 Task: Create a due date automation trigger when advanced on, on the monday before a card is due add fields without custom field "Resume" set to a number lower than 1 and lower than 10 at 11:00 AM.
Action: Mouse moved to (1003, 297)
Screenshot: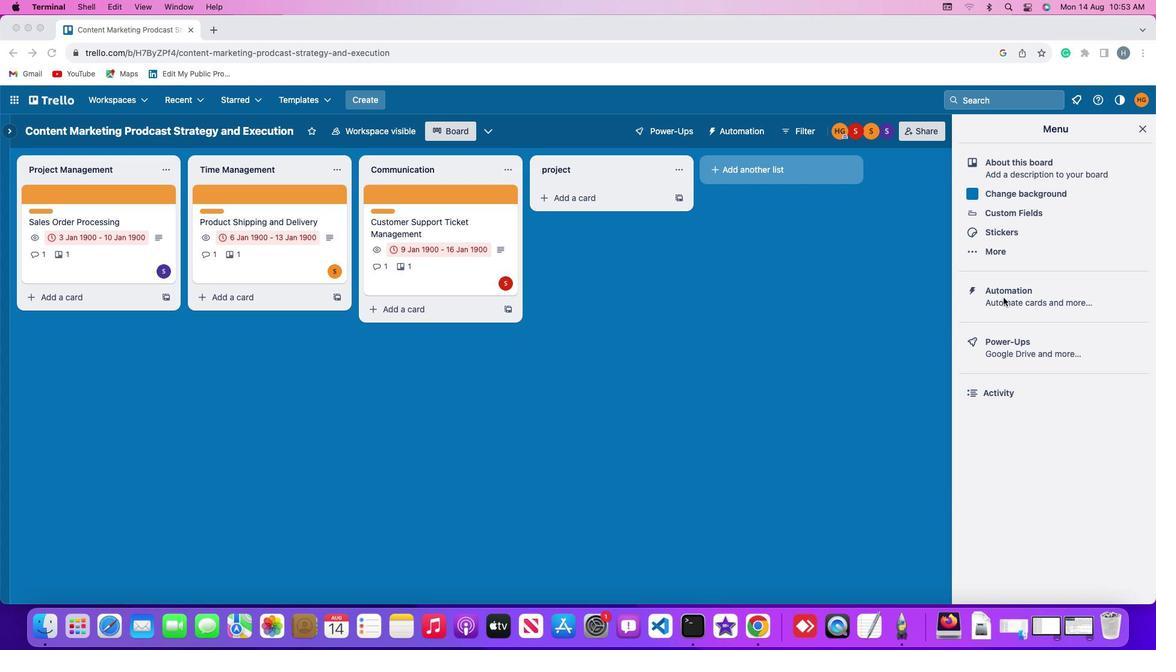 
Action: Mouse pressed left at (1003, 297)
Screenshot: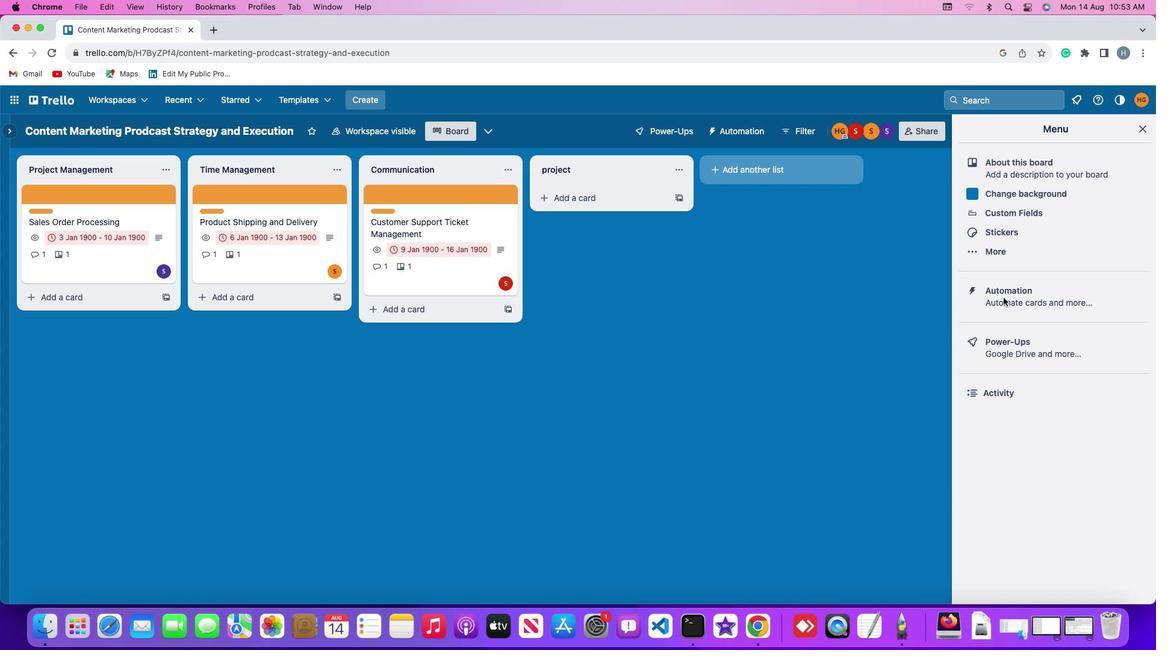 
Action: Mouse pressed left at (1003, 297)
Screenshot: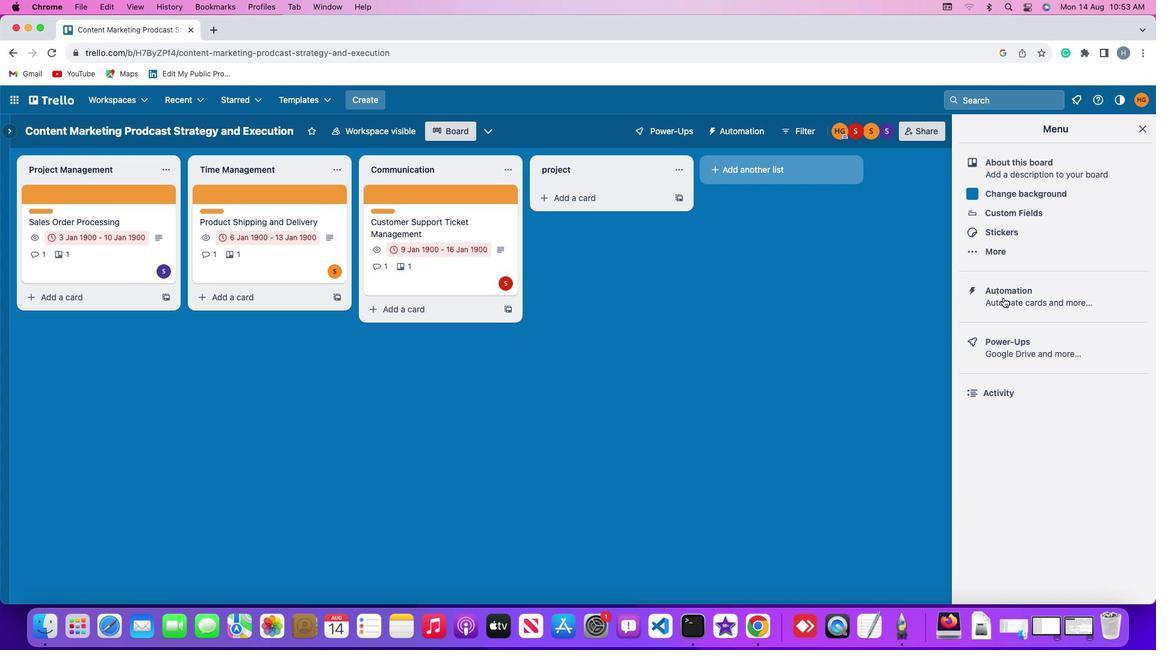 
Action: Mouse moved to (83, 286)
Screenshot: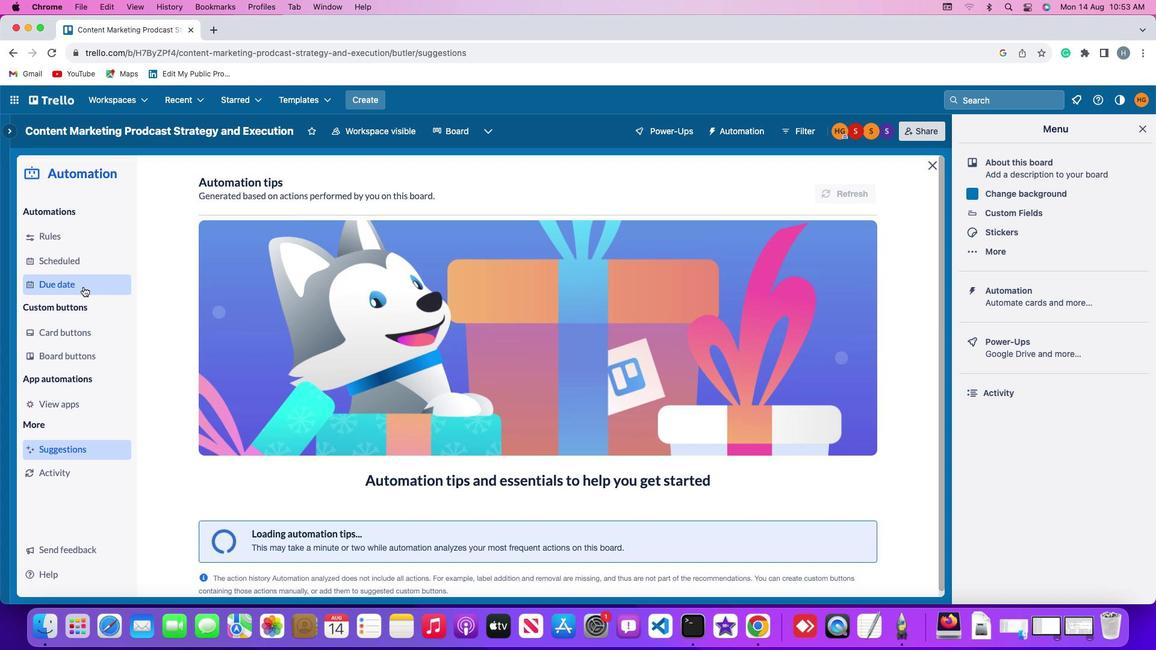 
Action: Mouse pressed left at (83, 286)
Screenshot: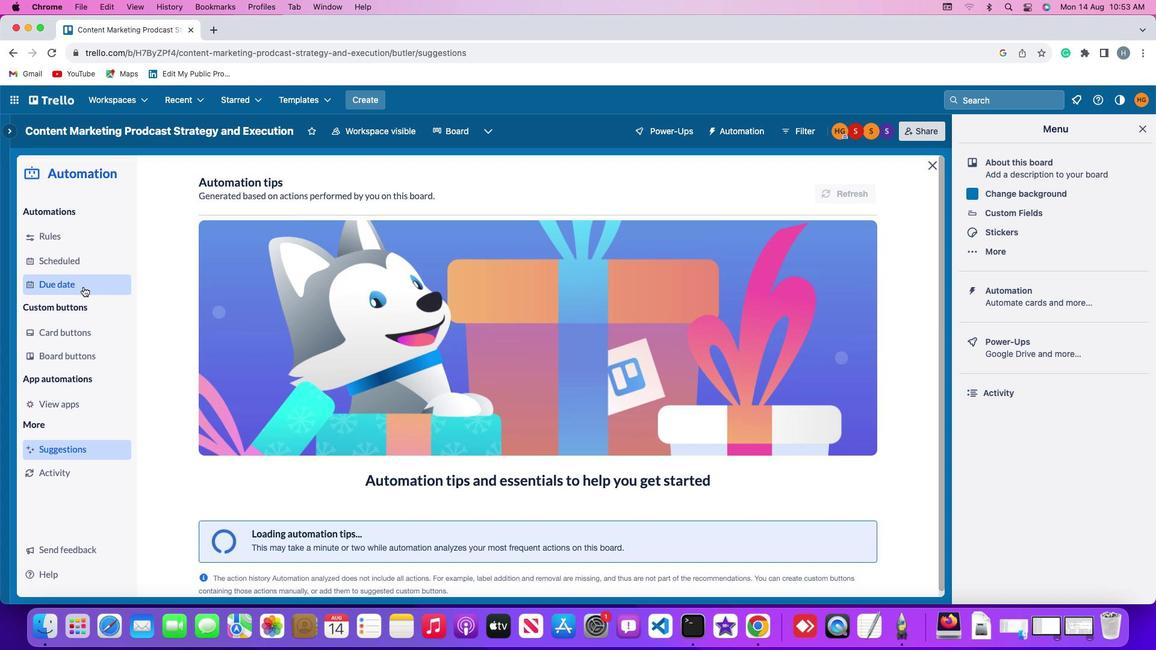 
Action: Mouse moved to (817, 186)
Screenshot: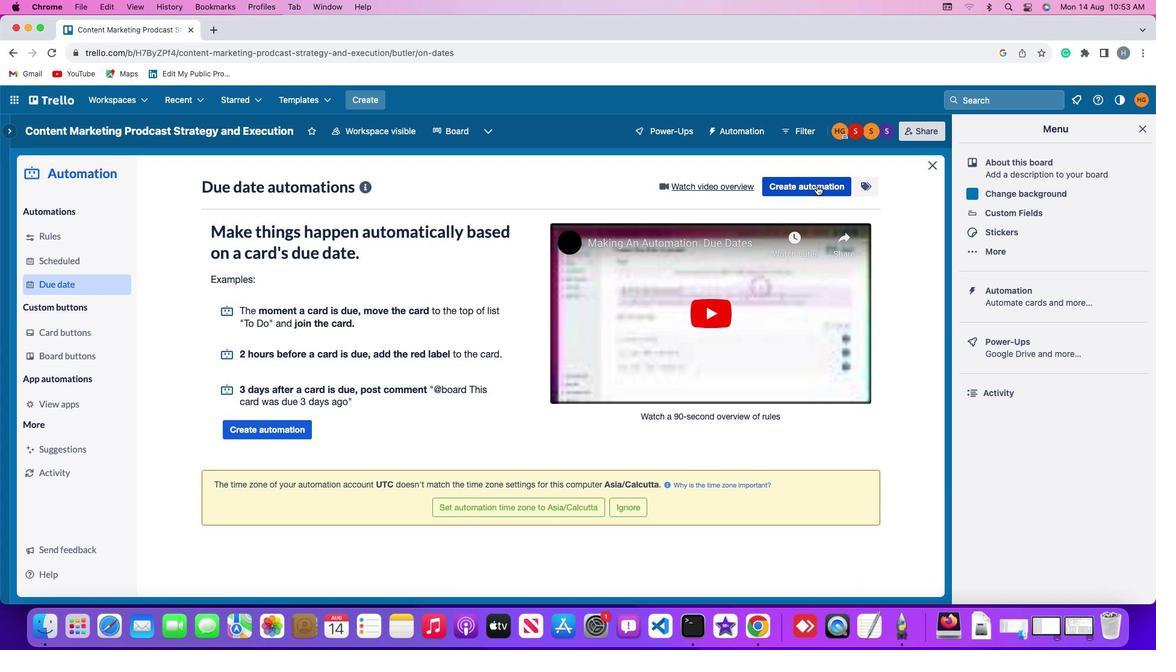 
Action: Mouse pressed left at (817, 186)
Screenshot: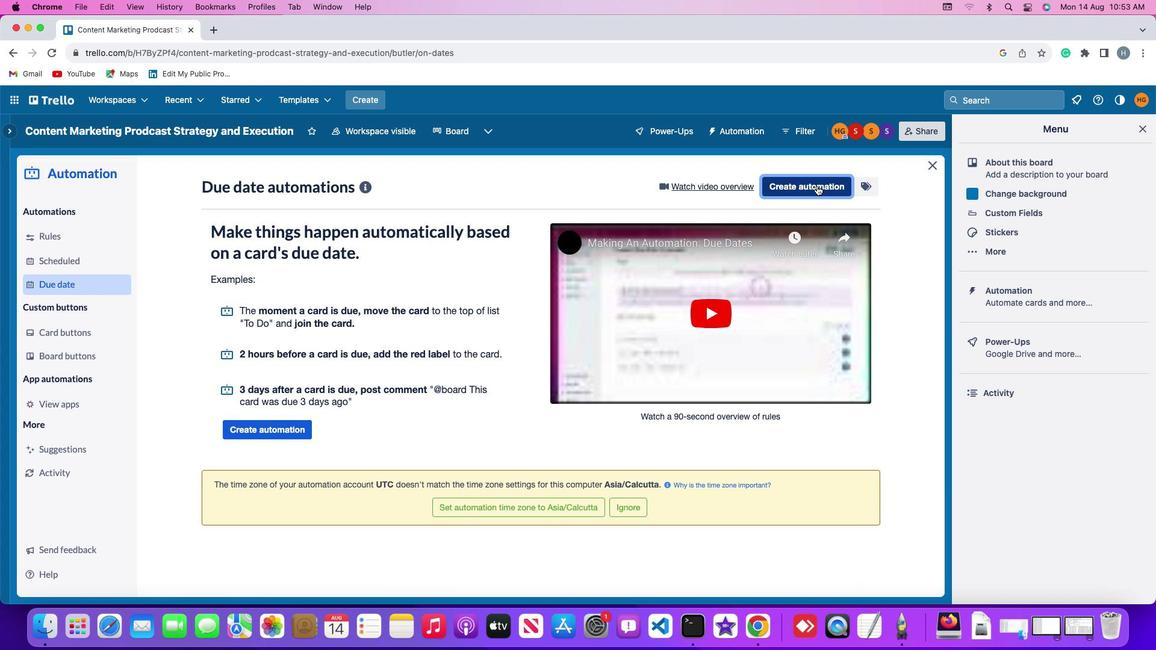 
Action: Mouse moved to (240, 299)
Screenshot: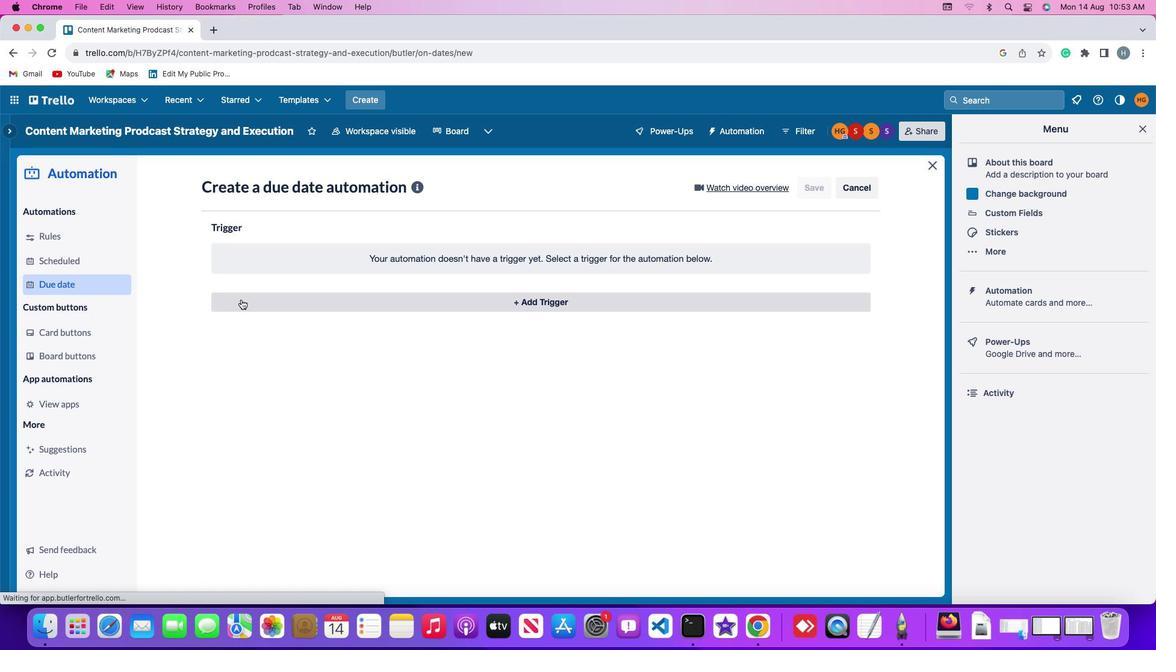 
Action: Mouse pressed left at (240, 299)
Screenshot: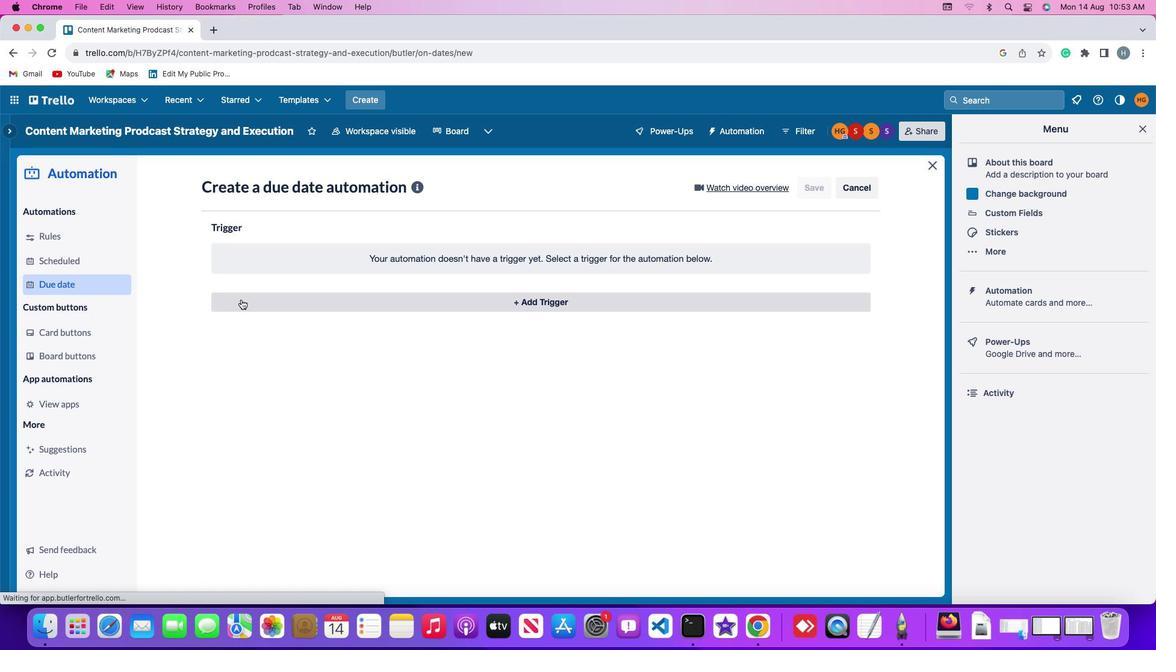 
Action: Mouse moved to (260, 529)
Screenshot: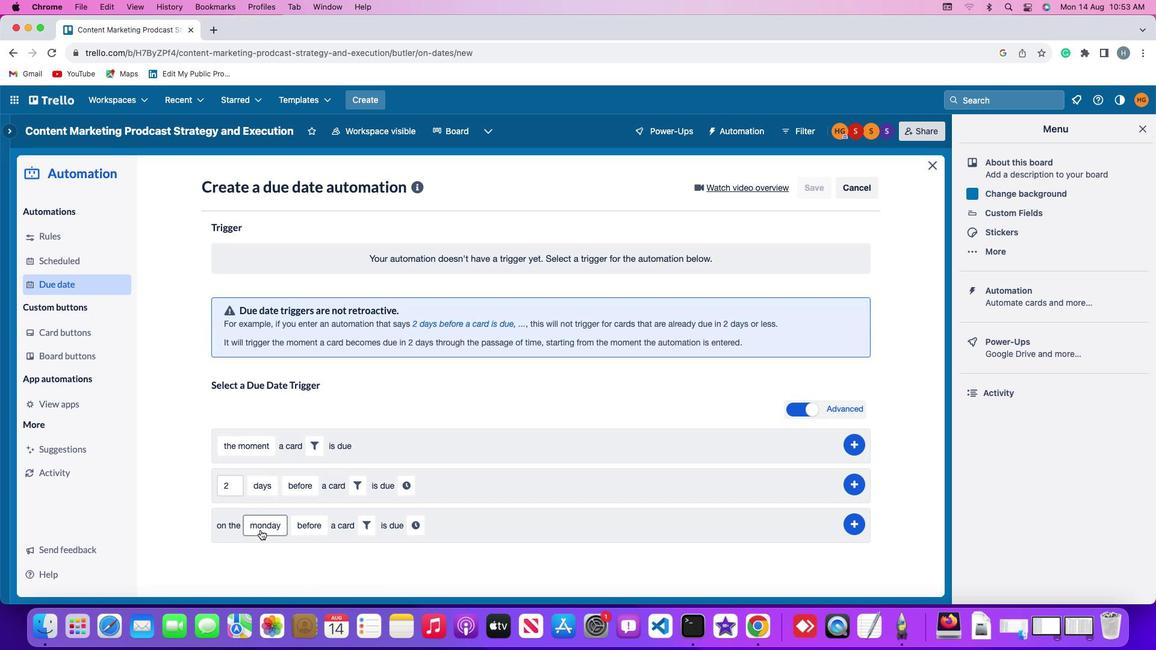 
Action: Mouse pressed left at (260, 529)
Screenshot: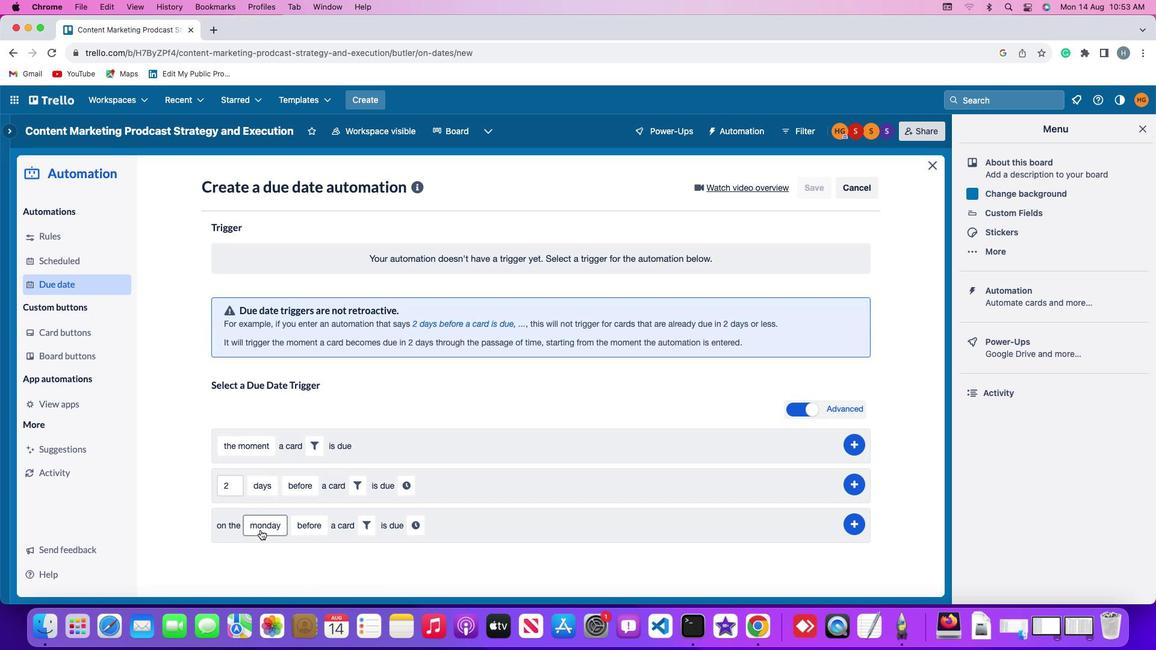 
Action: Mouse moved to (282, 358)
Screenshot: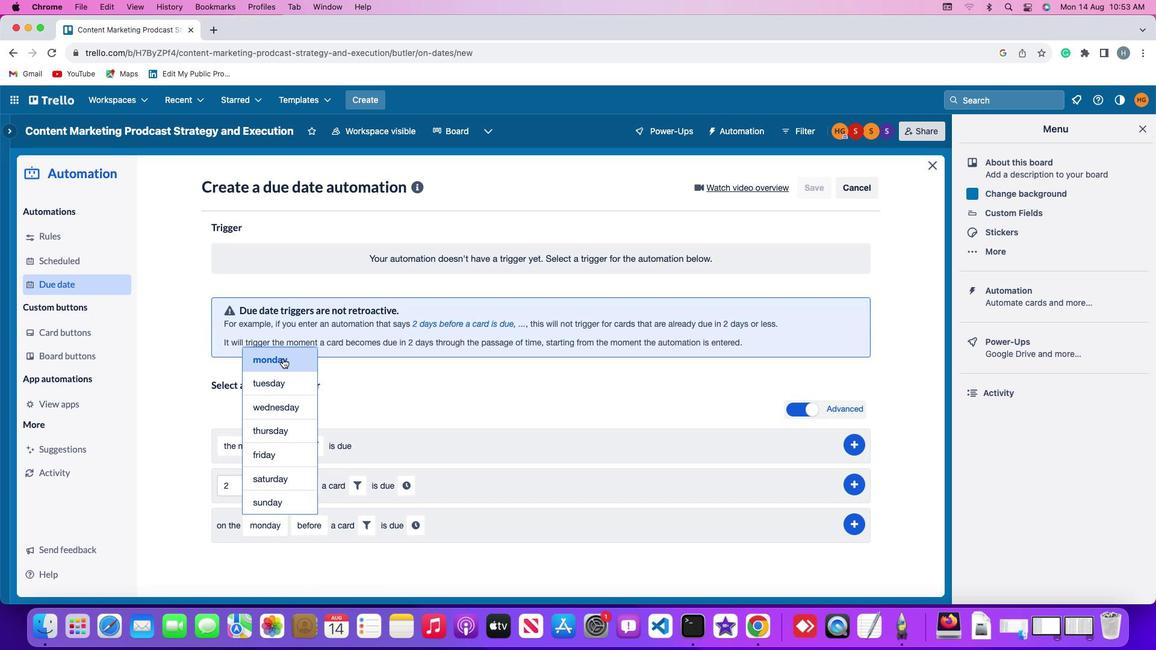 
Action: Mouse pressed left at (282, 358)
Screenshot: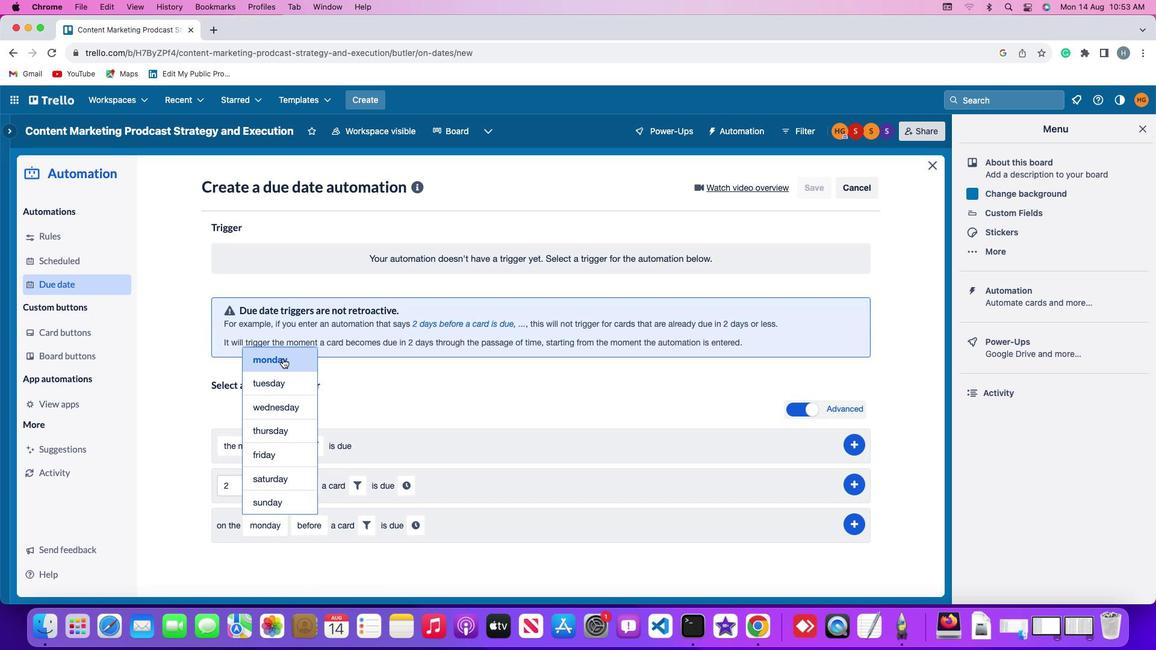 
Action: Mouse moved to (305, 525)
Screenshot: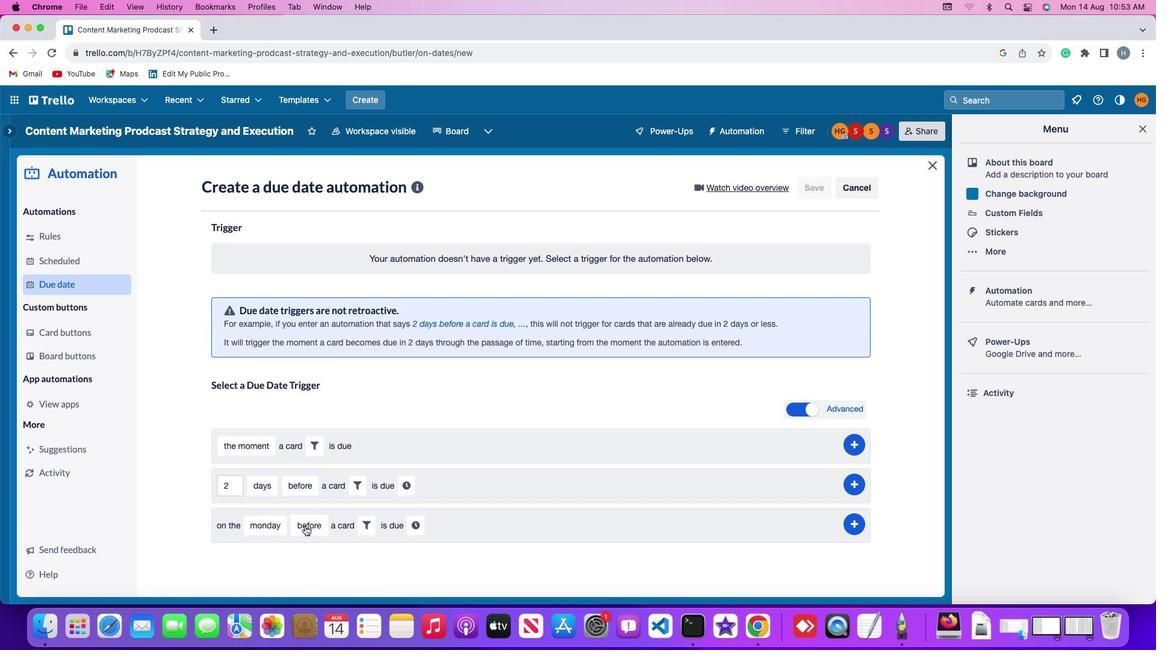
Action: Mouse pressed left at (305, 525)
Screenshot: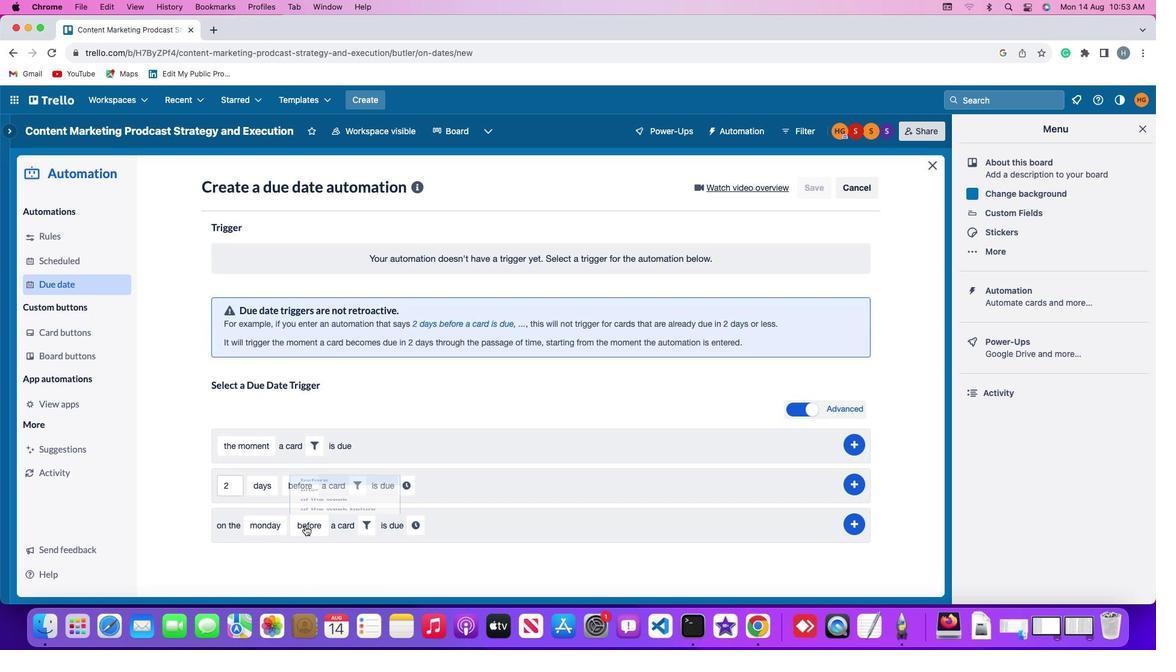 
Action: Mouse moved to (335, 432)
Screenshot: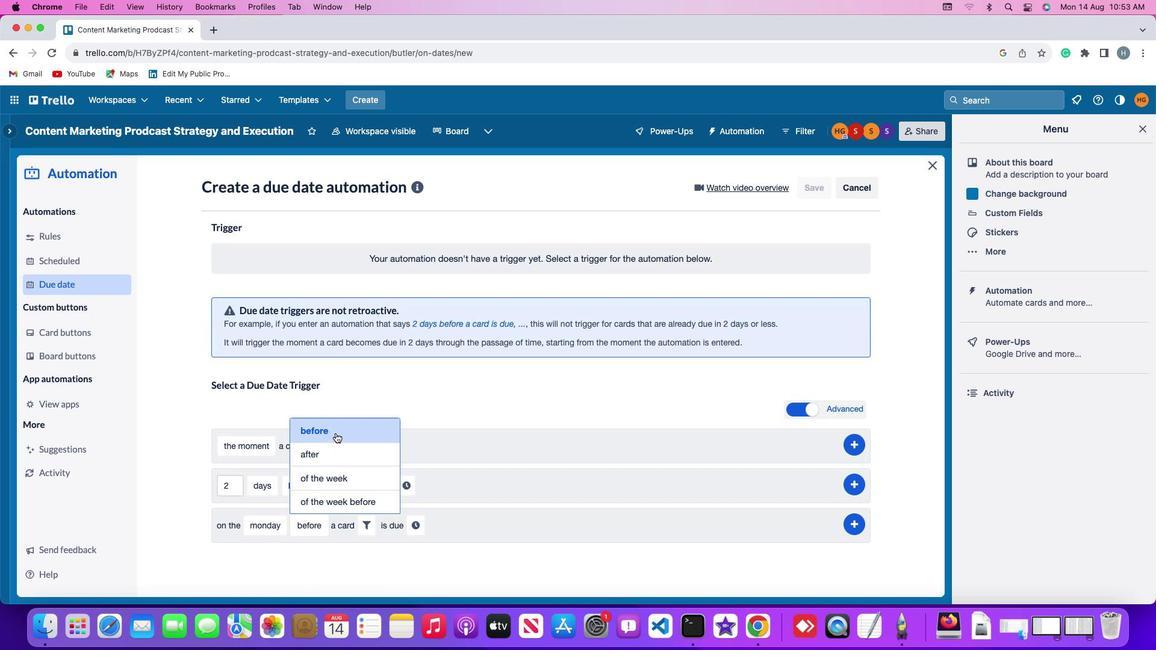 
Action: Mouse pressed left at (335, 432)
Screenshot: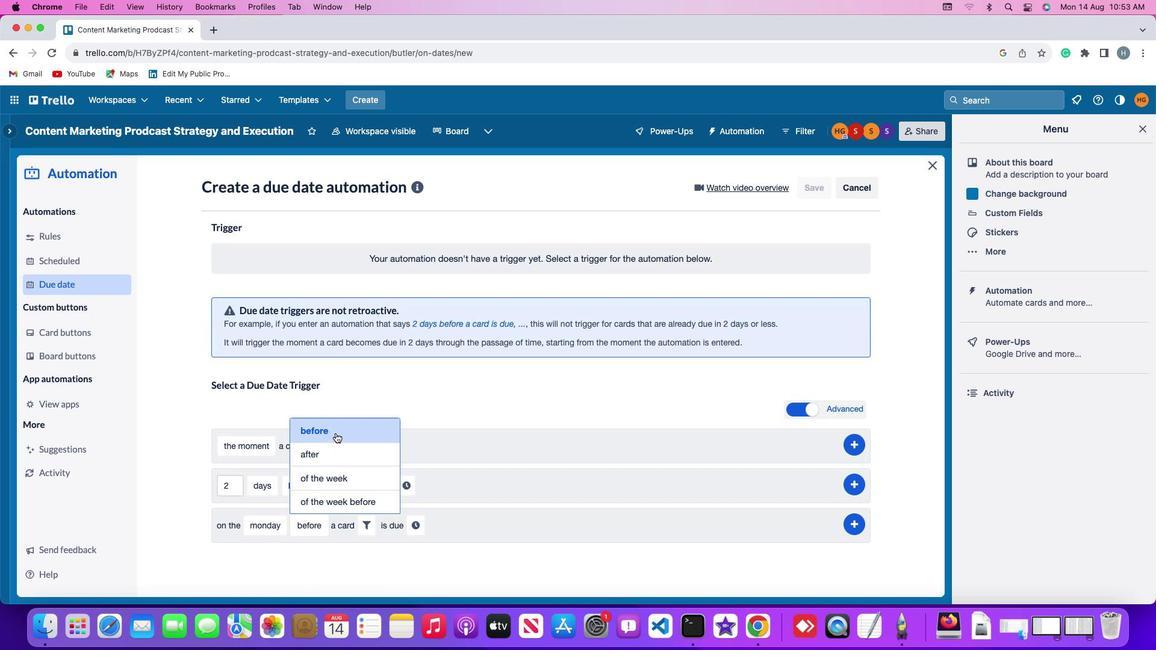 
Action: Mouse moved to (370, 525)
Screenshot: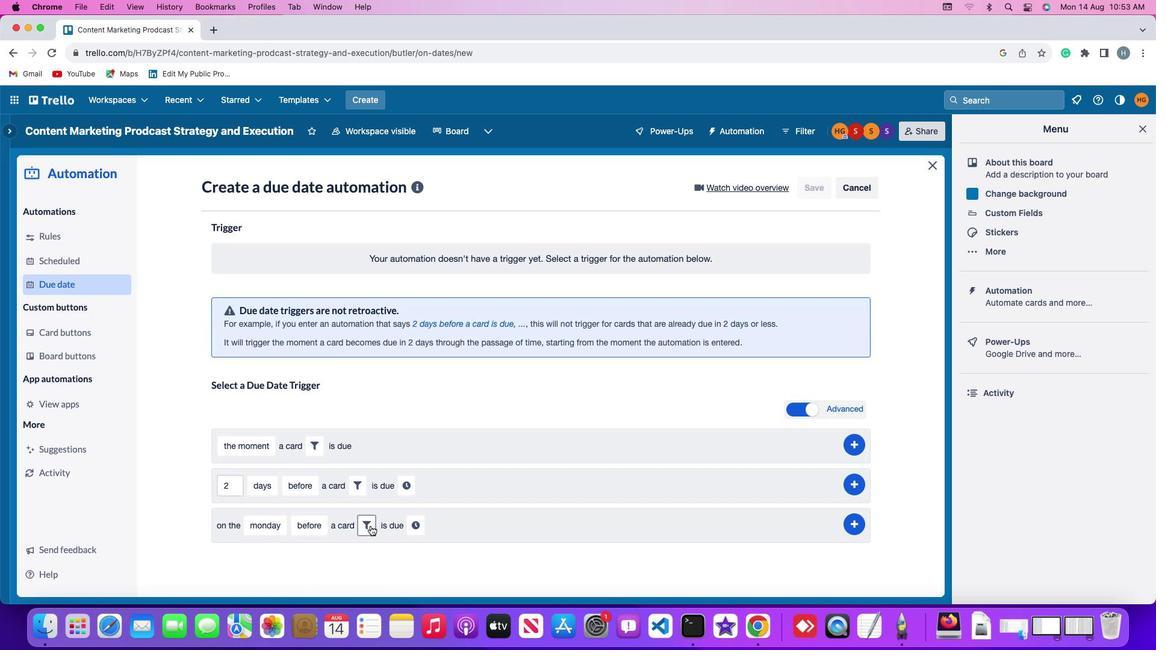 
Action: Mouse pressed left at (370, 525)
Screenshot: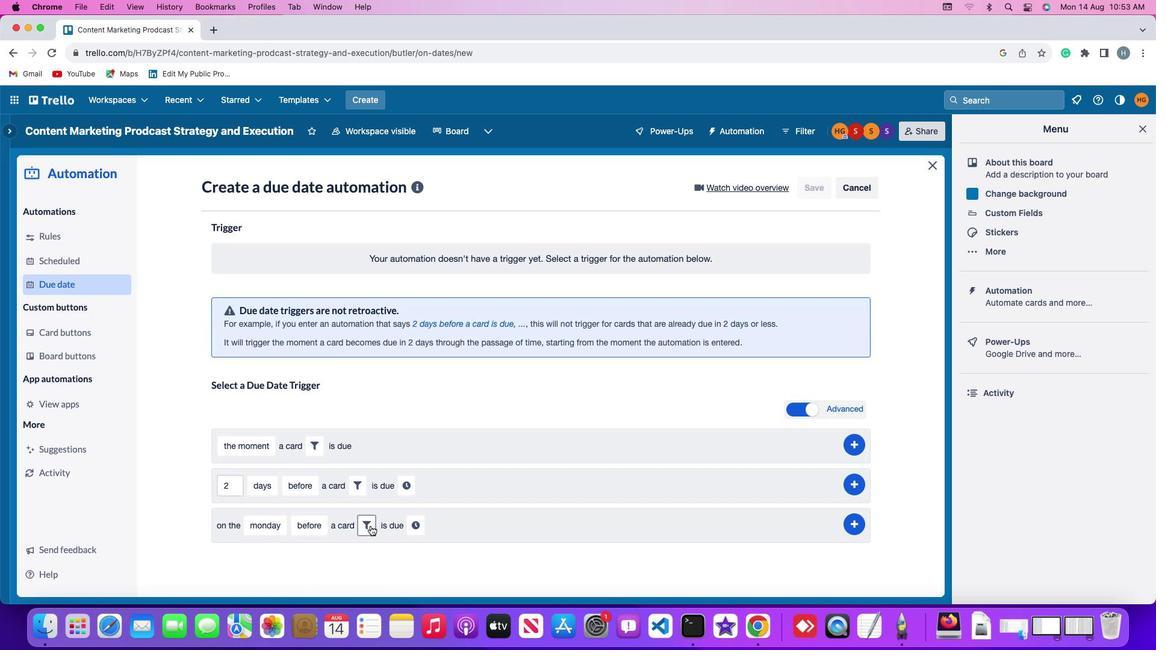
Action: Mouse moved to (556, 559)
Screenshot: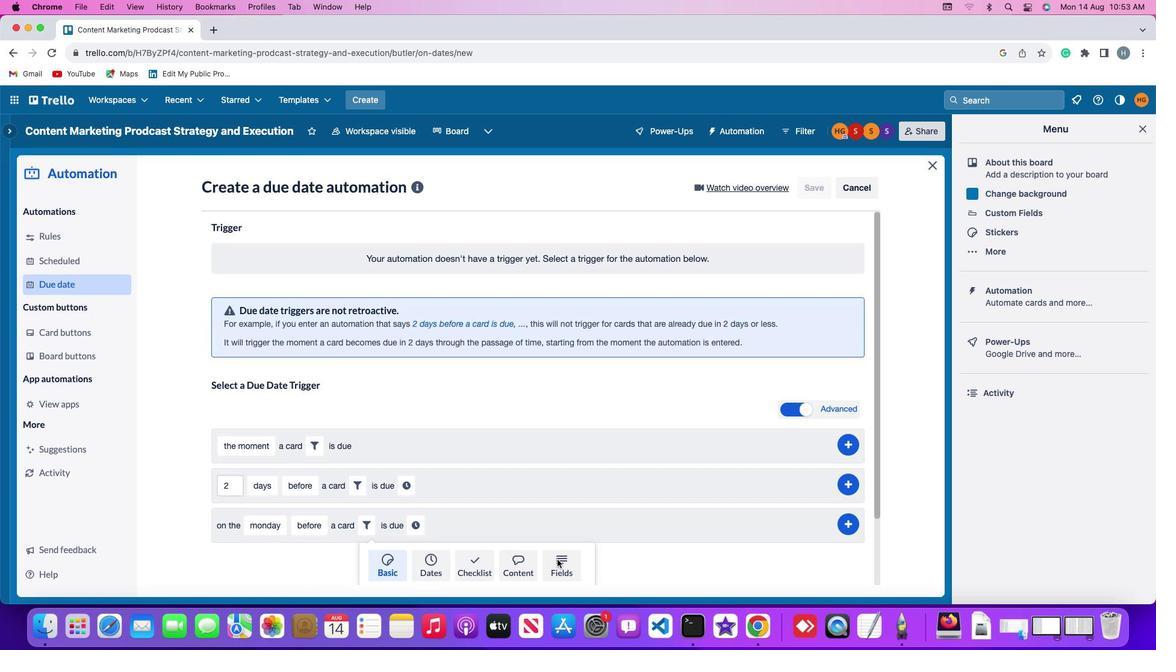 
Action: Mouse pressed left at (556, 559)
Screenshot: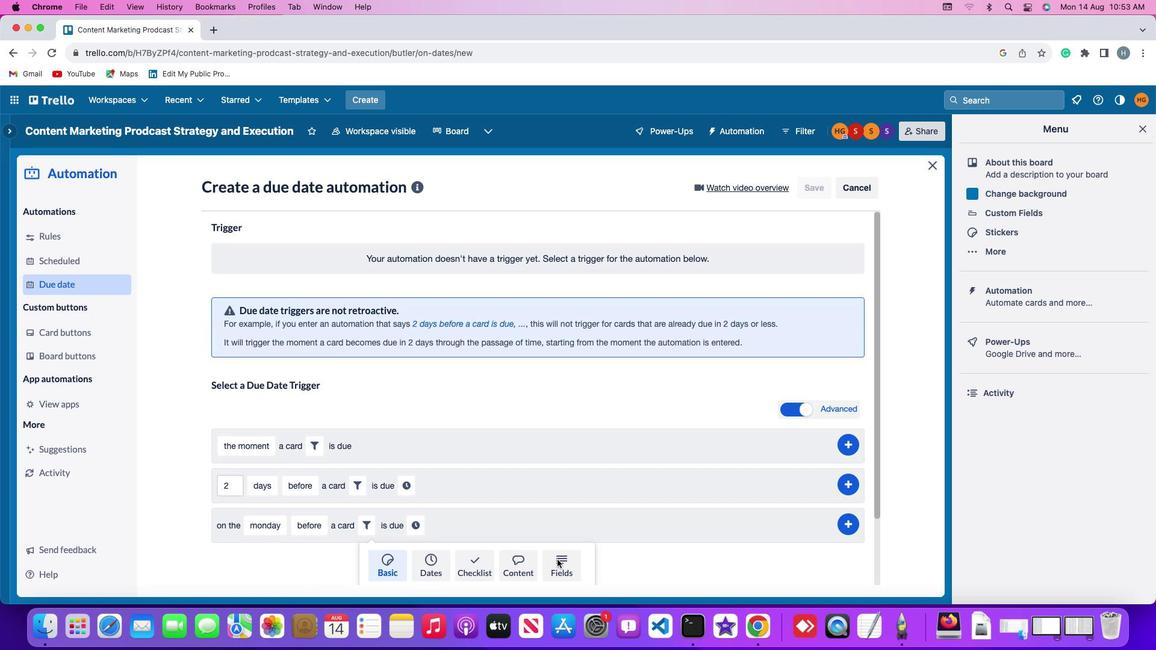 
Action: Mouse moved to (322, 568)
Screenshot: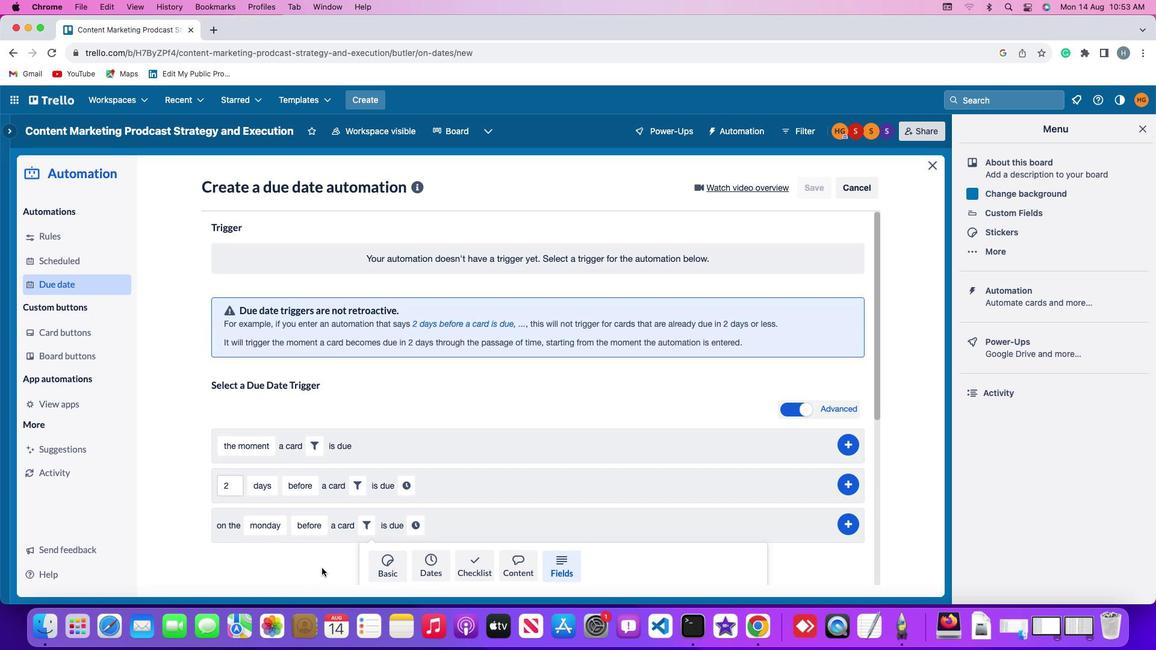 
Action: Mouse scrolled (322, 568) with delta (0, 0)
Screenshot: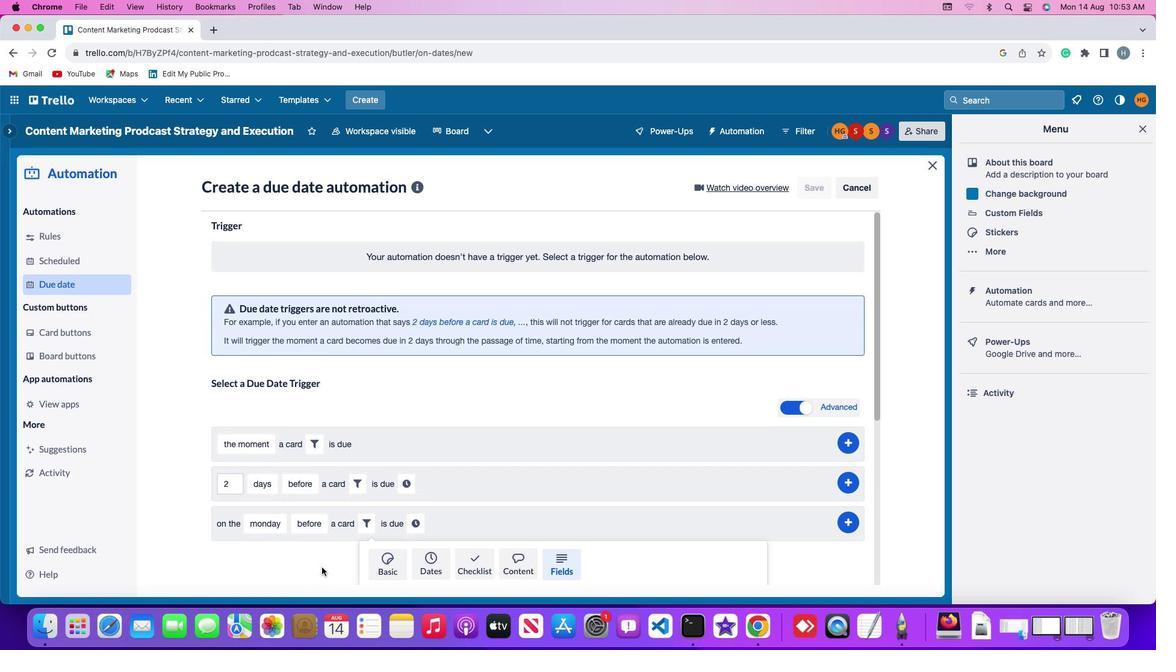 
Action: Mouse moved to (322, 567)
Screenshot: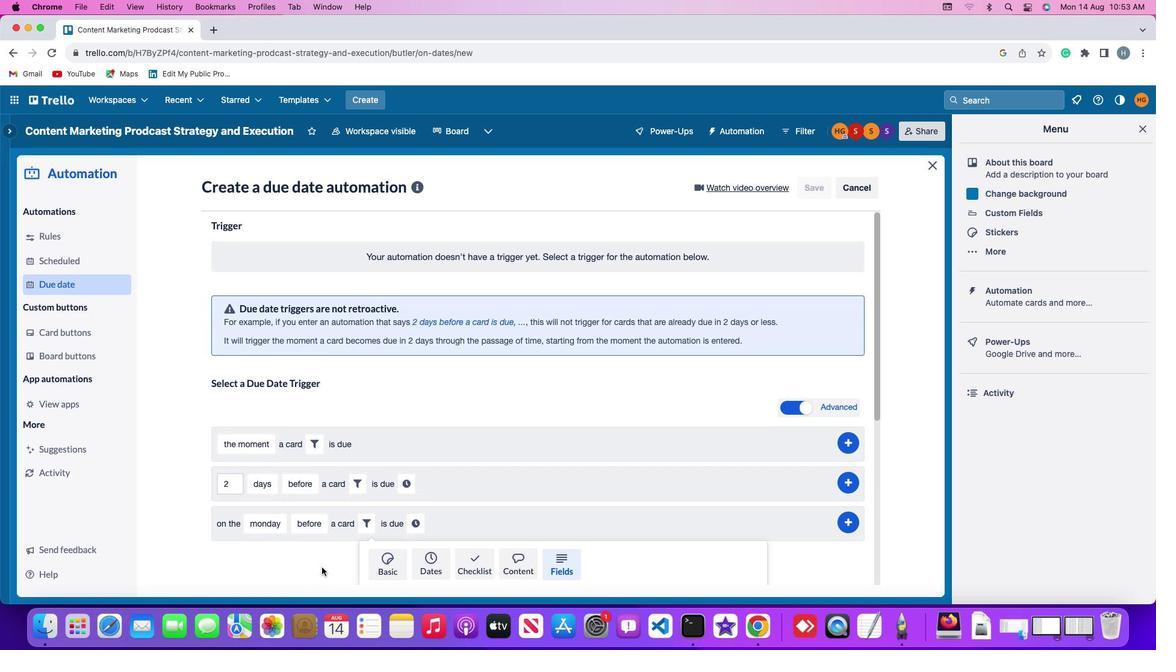 
Action: Mouse scrolled (322, 567) with delta (0, 0)
Screenshot: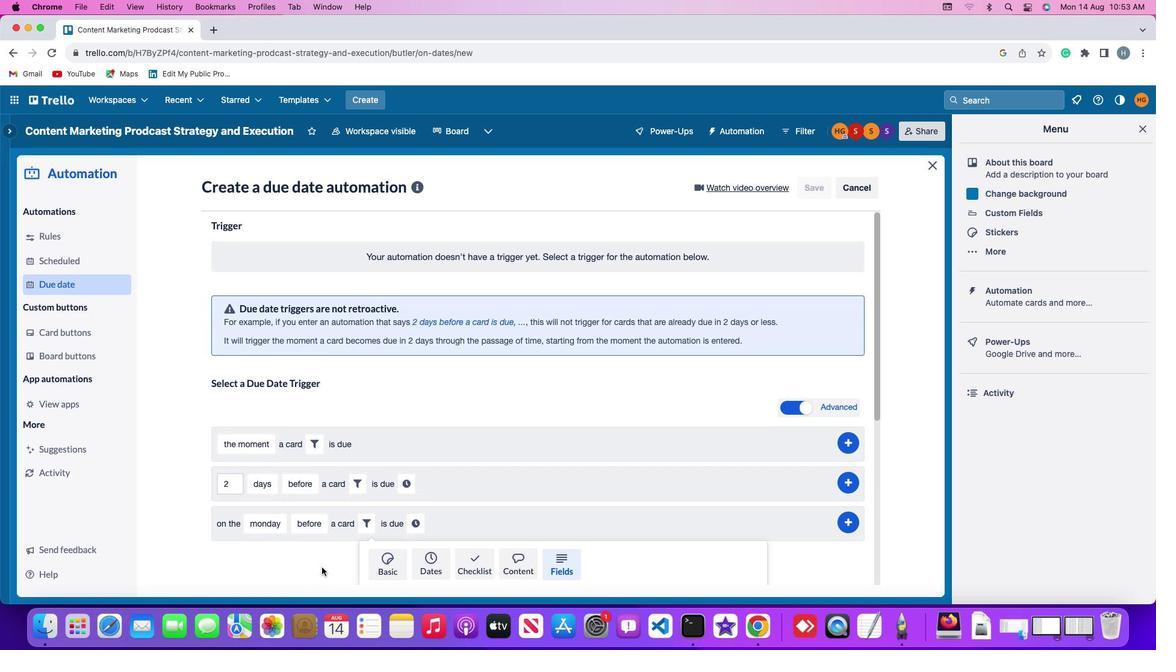 
Action: Mouse moved to (322, 567)
Screenshot: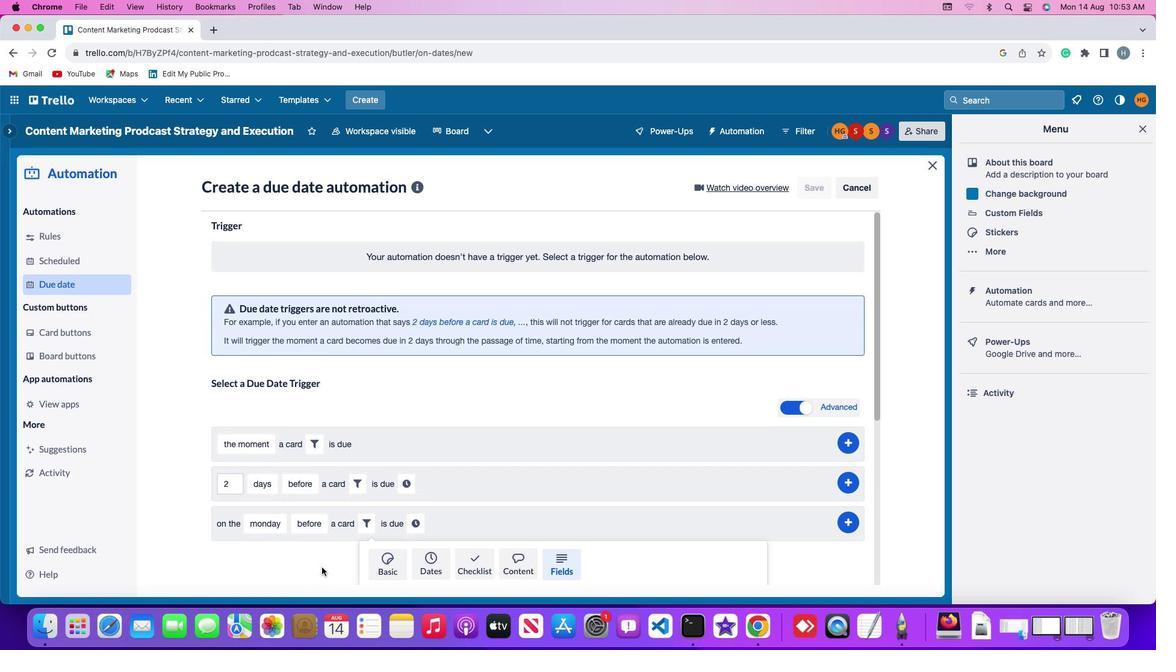 
Action: Mouse scrolled (322, 567) with delta (0, -1)
Screenshot: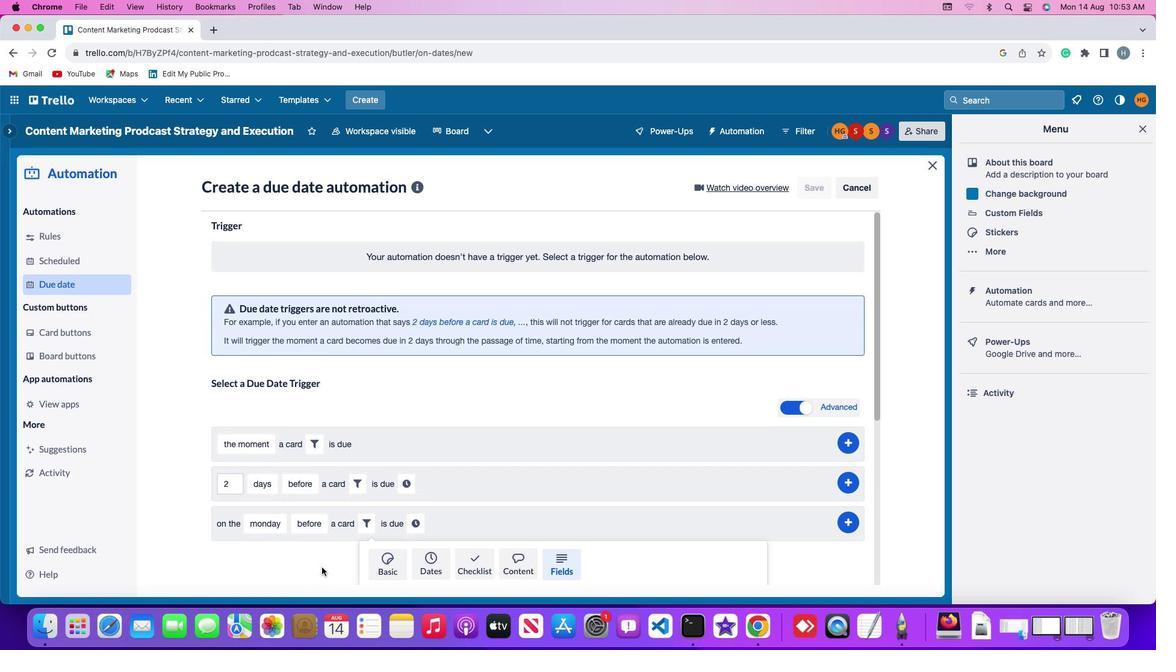 
Action: Mouse moved to (322, 567)
Screenshot: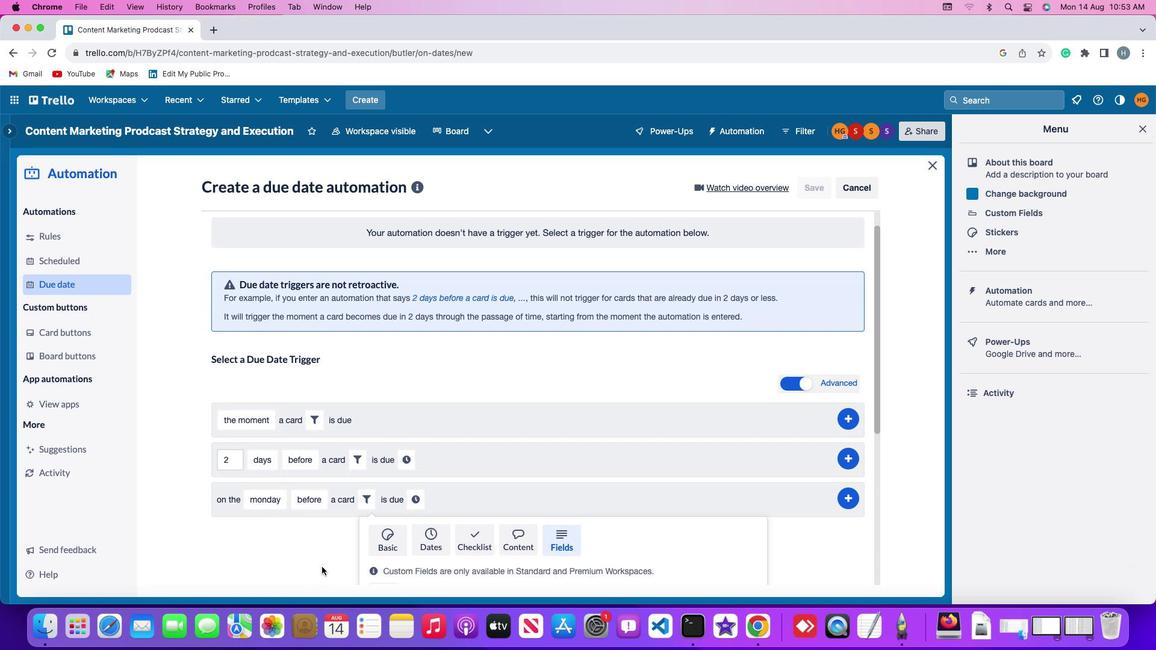 
Action: Mouse scrolled (322, 567) with delta (0, -3)
Screenshot: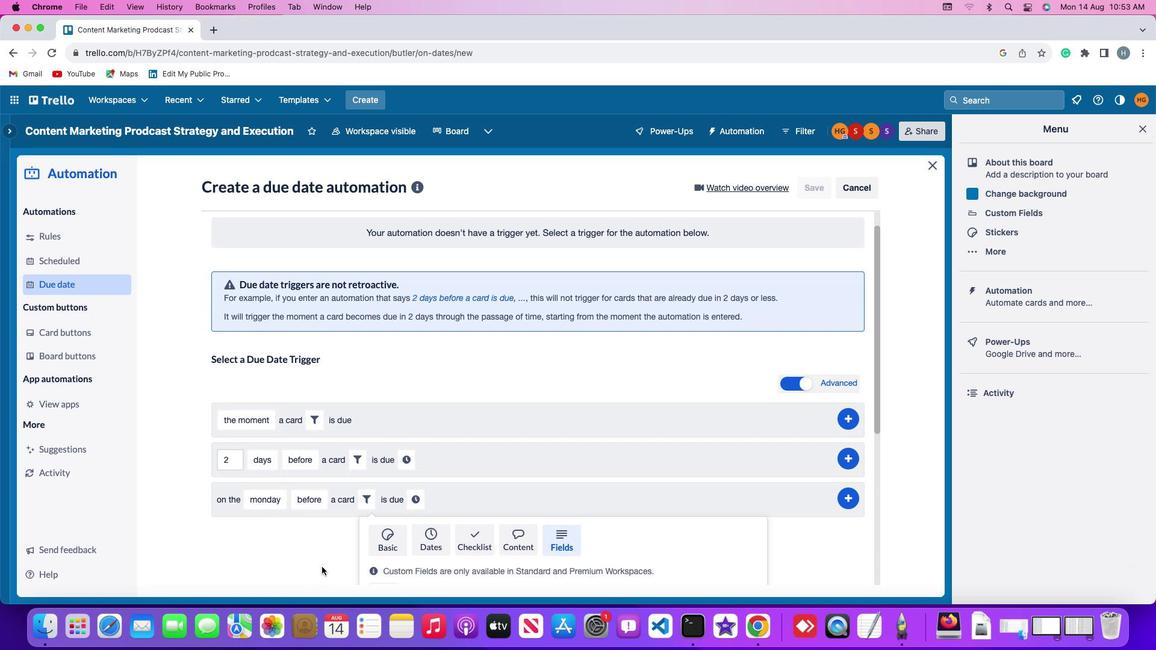 
Action: Mouse moved to (322, 567)
Screenshot: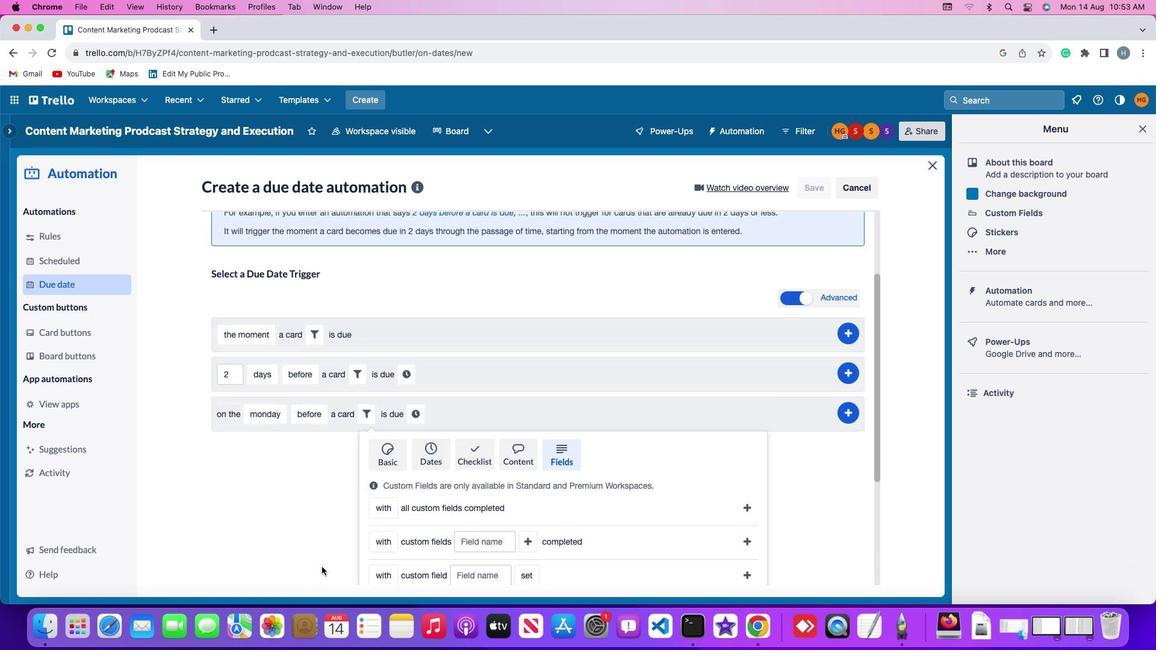 
Action: Mouse scrolled (322, 567) with delta (0, -3)
Screenshot: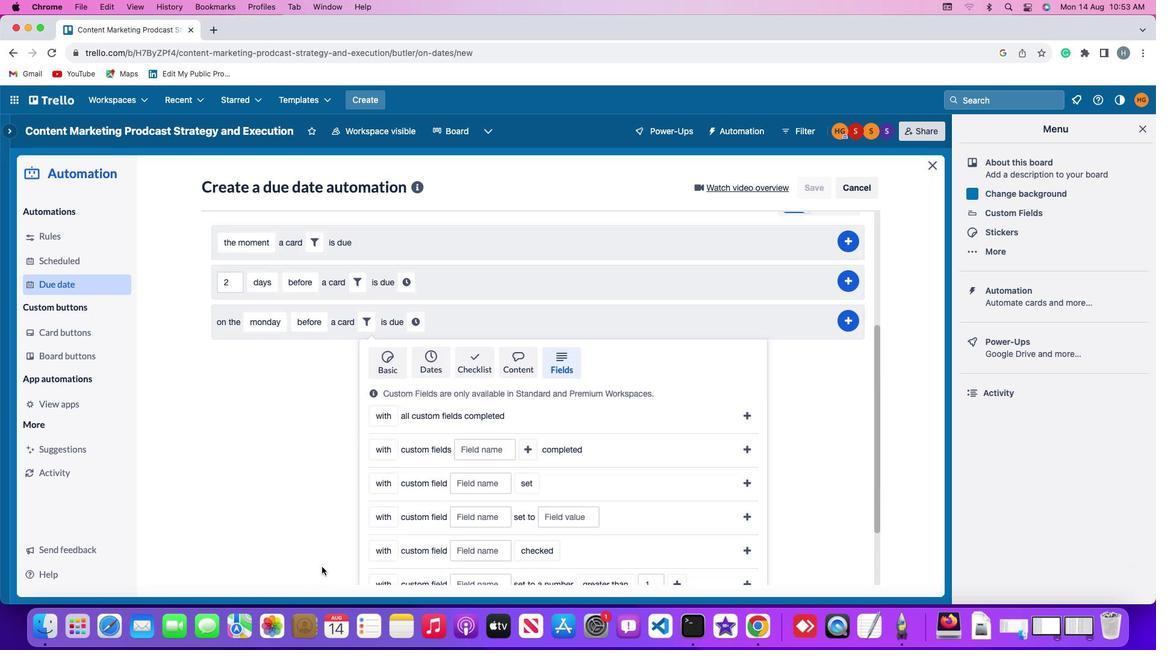 
Action: Mouse moved to (322, 566)
Screenshot: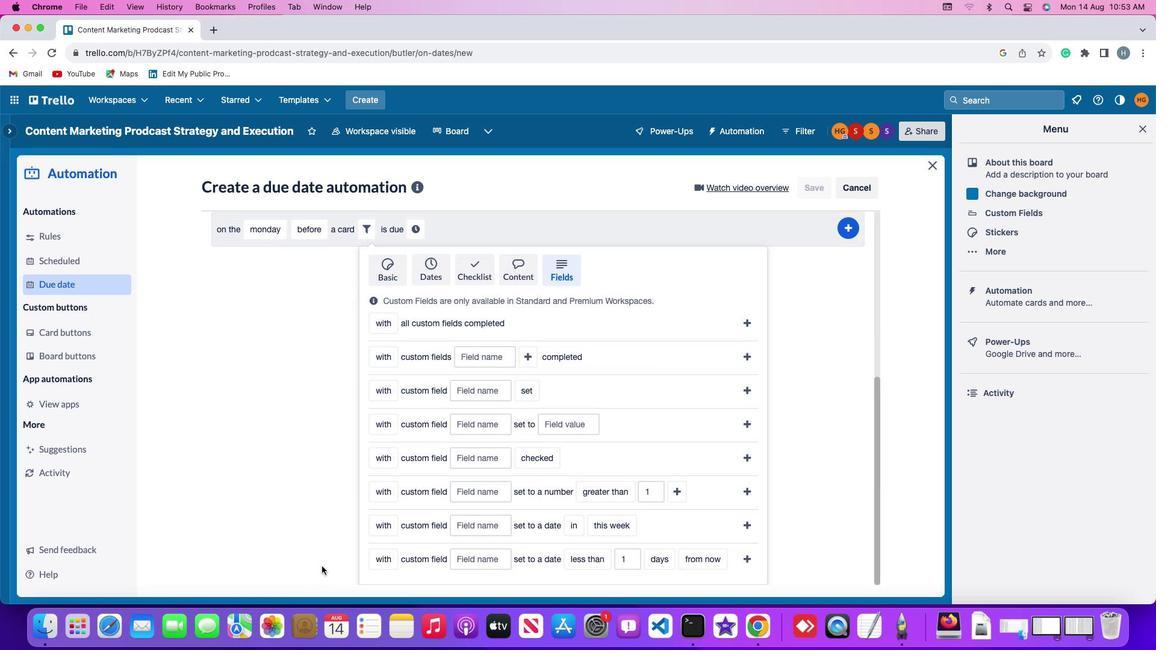 
Action: Mouse scrolled (322, 566) with delta (0, 0)
Screenshot: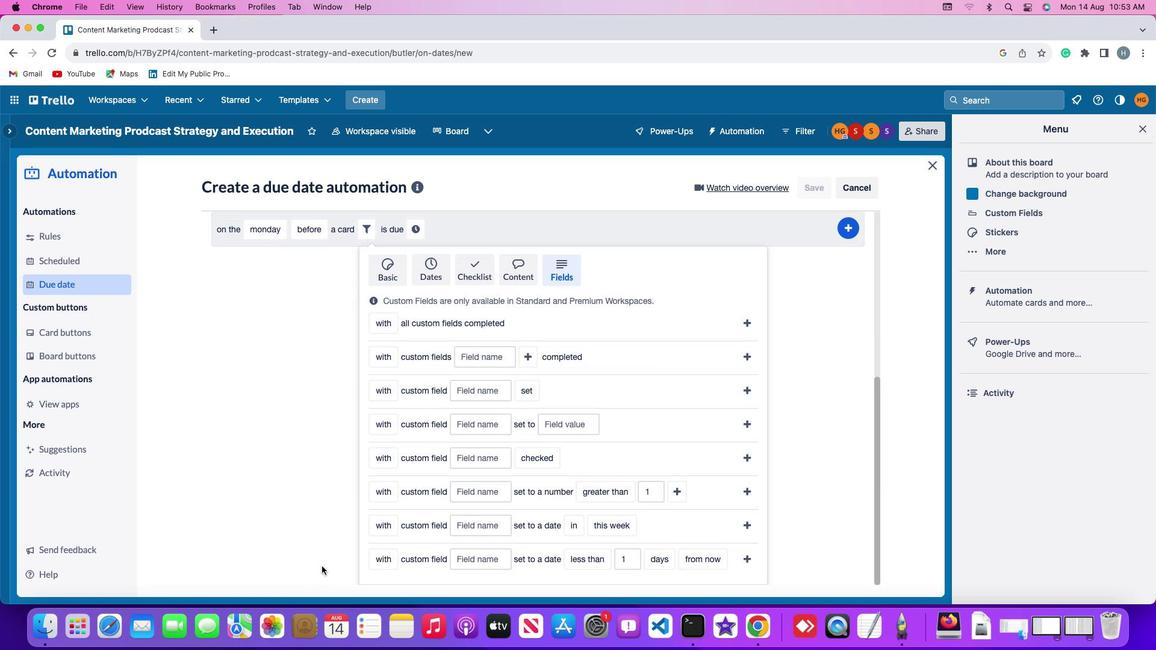 
Action: Mouse scrolled (322, 566) with delta (0, 0)
Screenshot: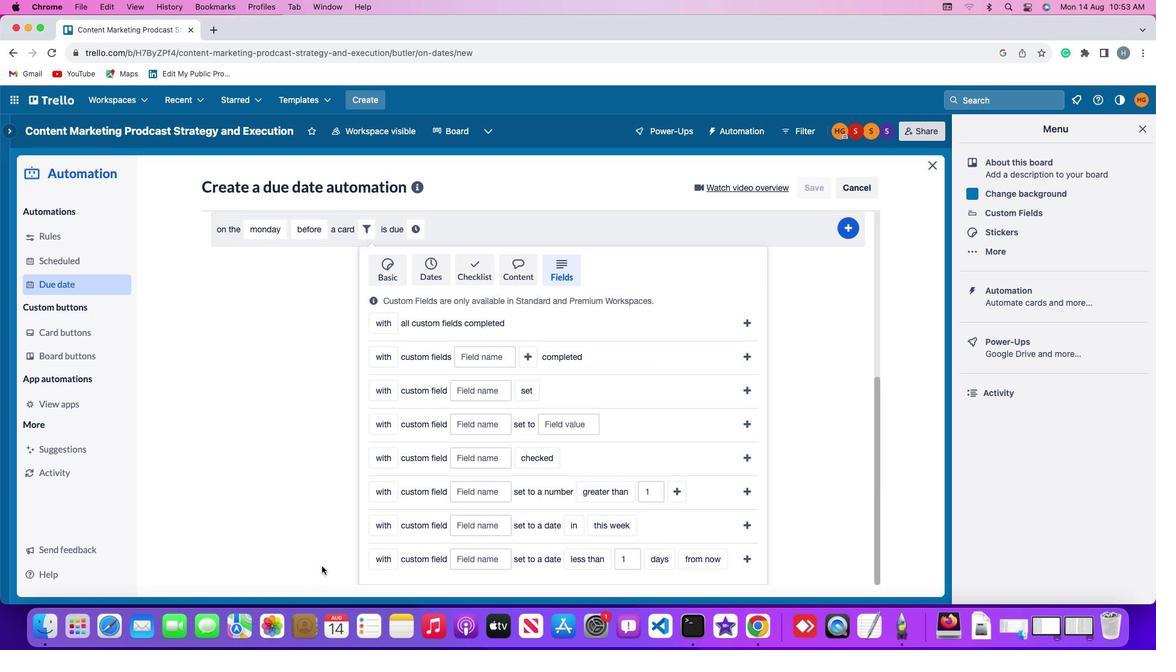 
Action: Mouse scrolled (322, 566) with delta (0, -1)
Screenshot: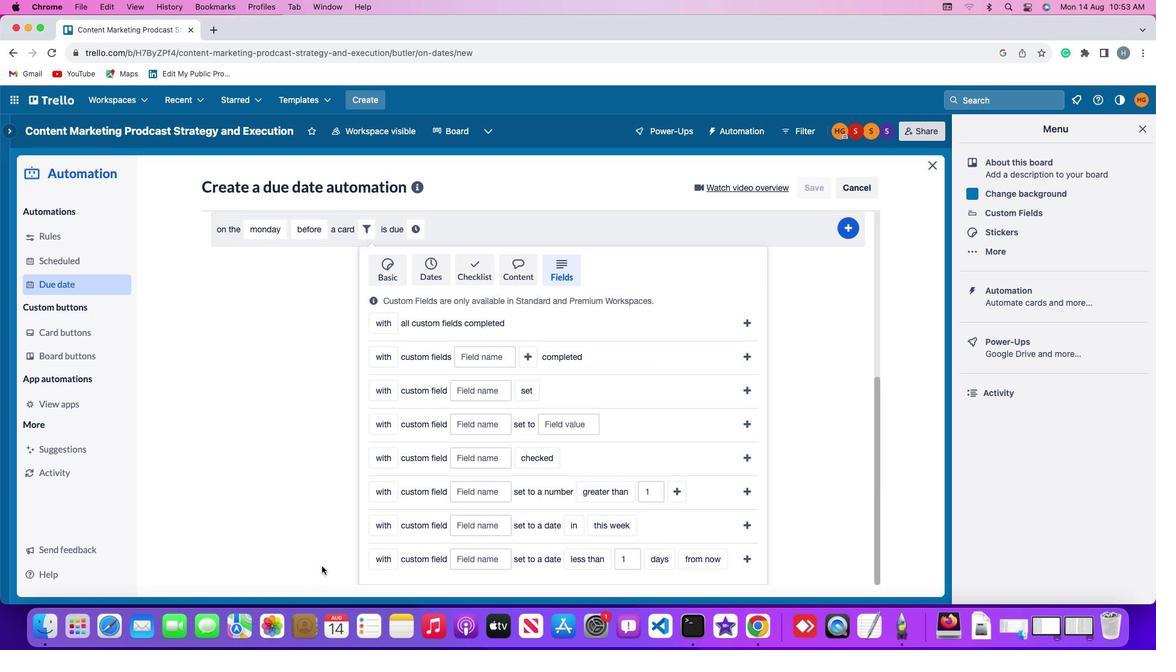
Action: Mouse scrolled (322, 566) with delta (0, -2)
Screenshot: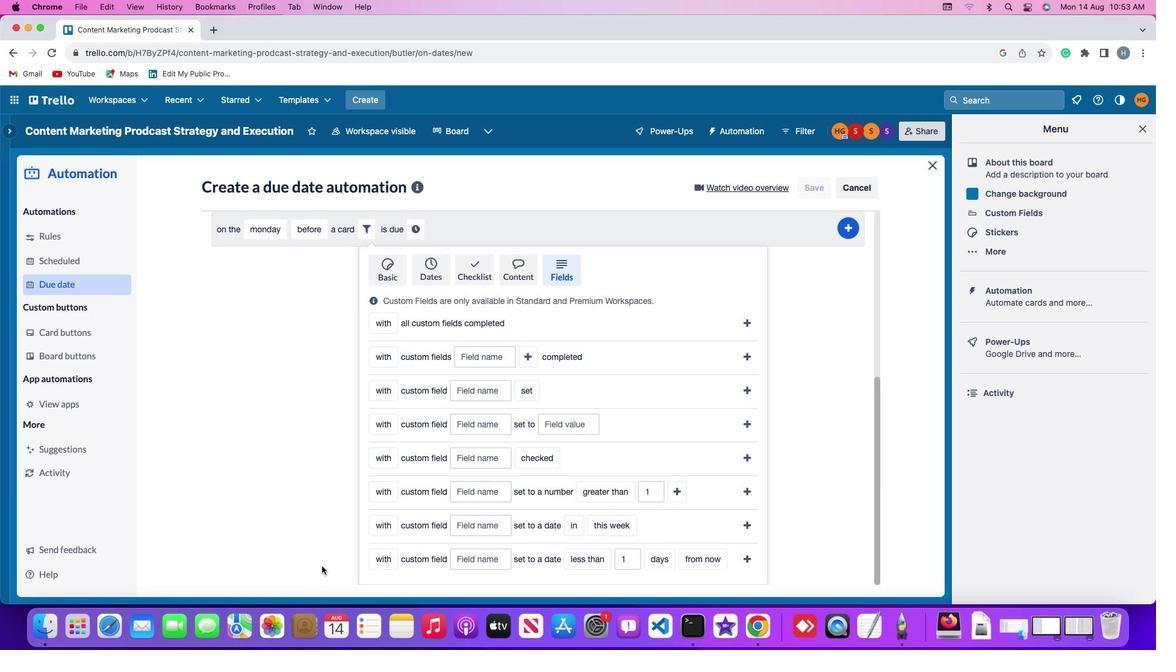 
Action: Mouse moved to (381, 484)
Screenshot: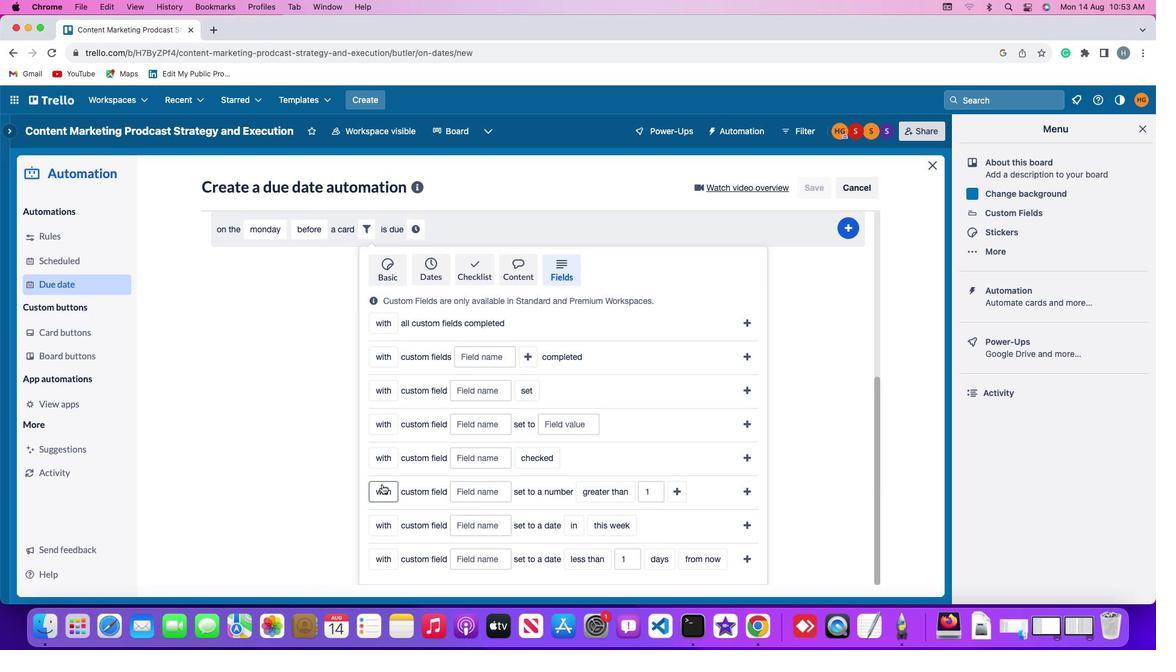 
Action: Mouse pressed left at (381, 484)
Screenshot: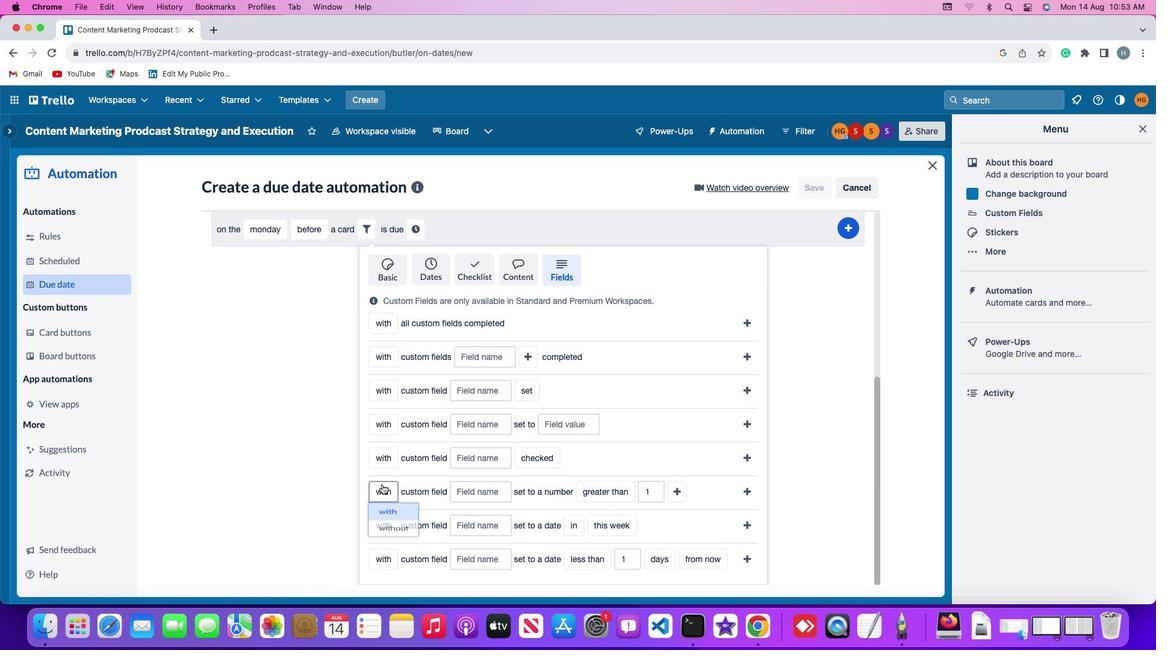 
Action: Mouse moved to (387, 540)
Screenshot: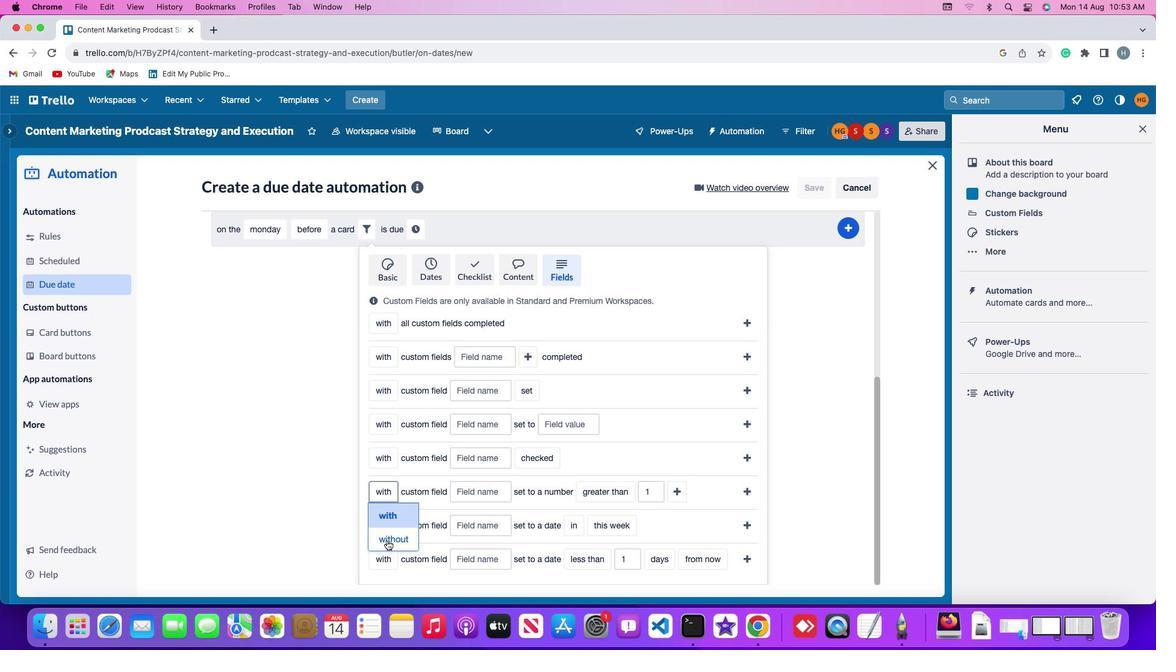 
Action: Mouse pressed left at (387, 540)
Screenshot: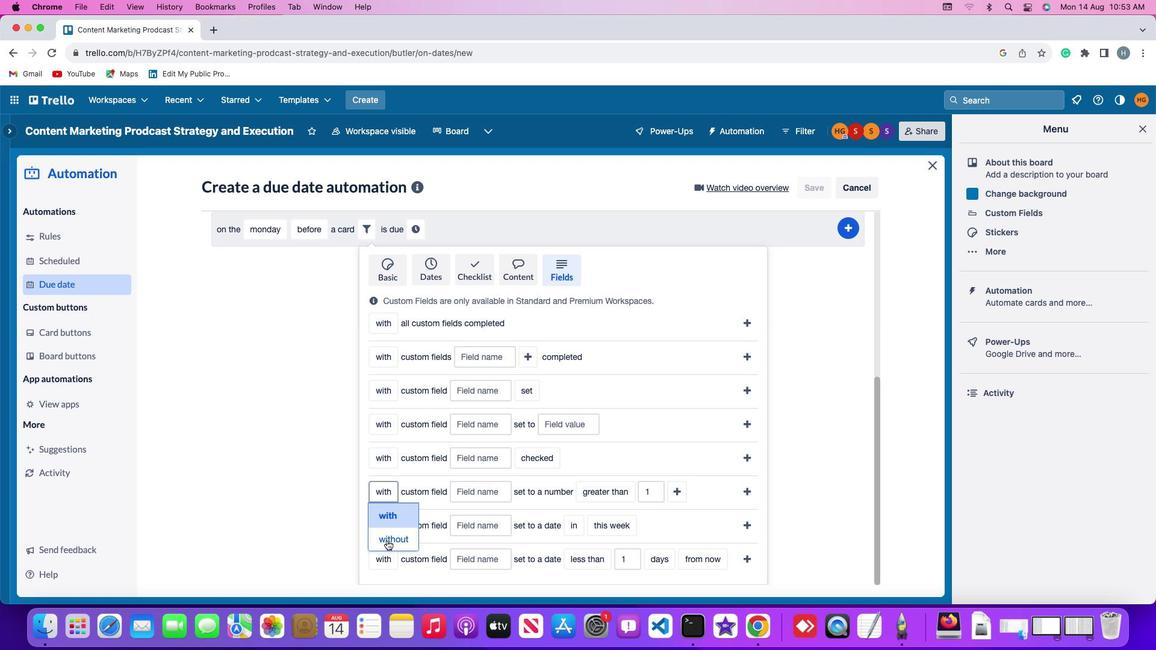 
Action: Mouse moved to (490, 494)
Screenshot: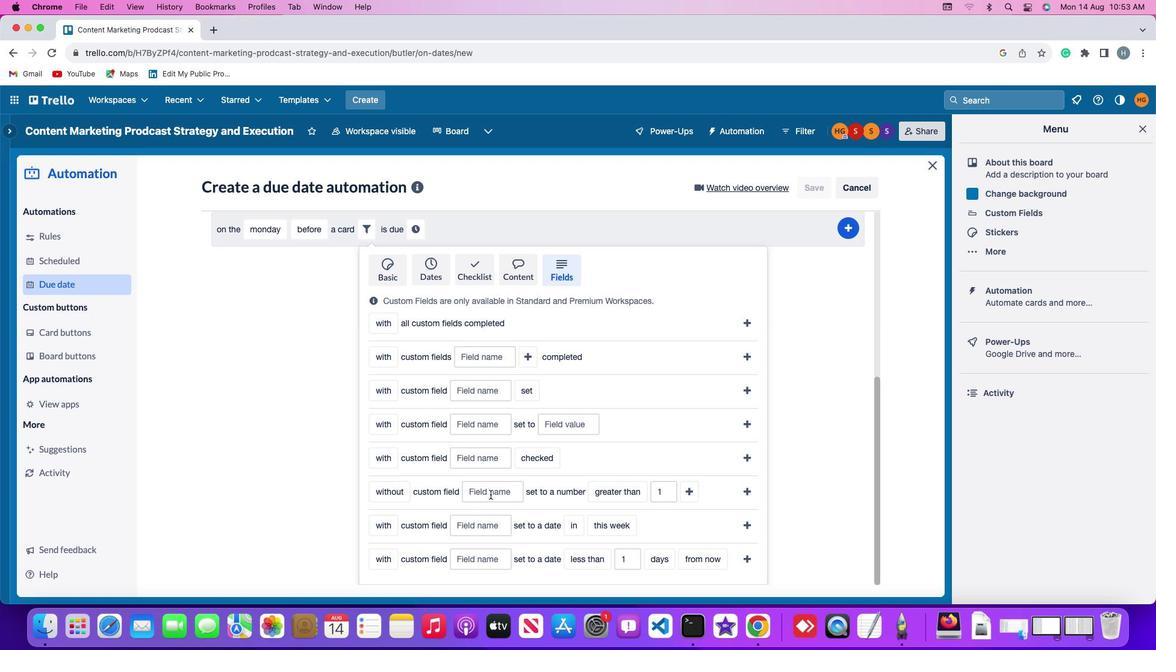 
Action: Mouse pressed left at (490, 494)
Screenshot: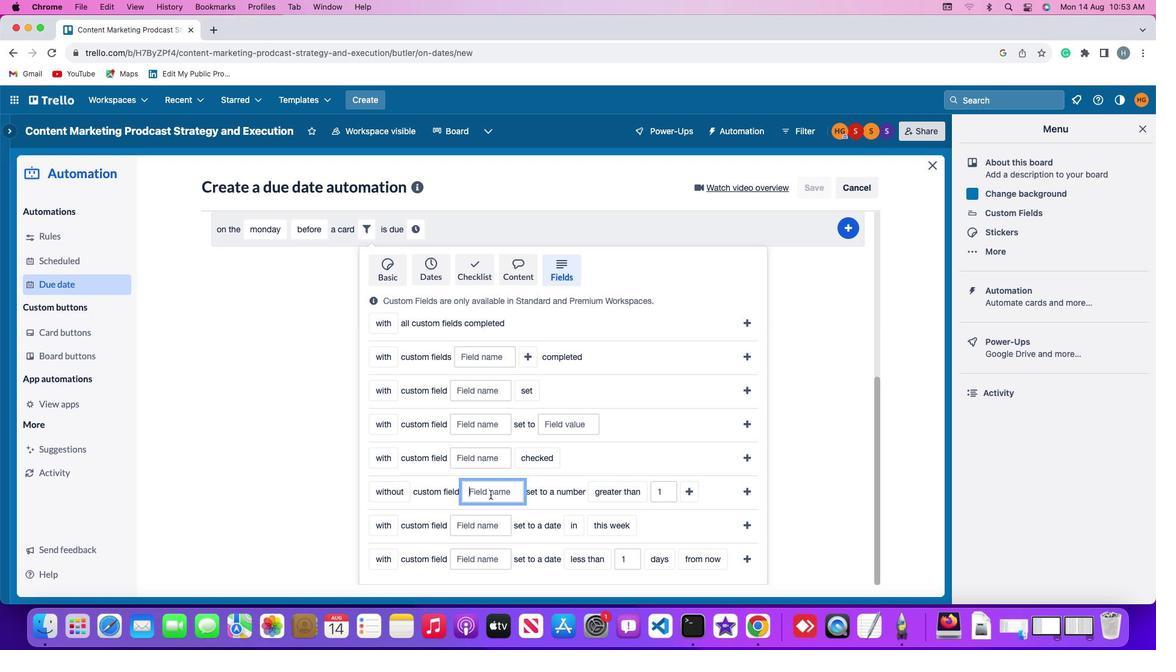 
Action: Mouse moved to (497, 489)
Screenshot: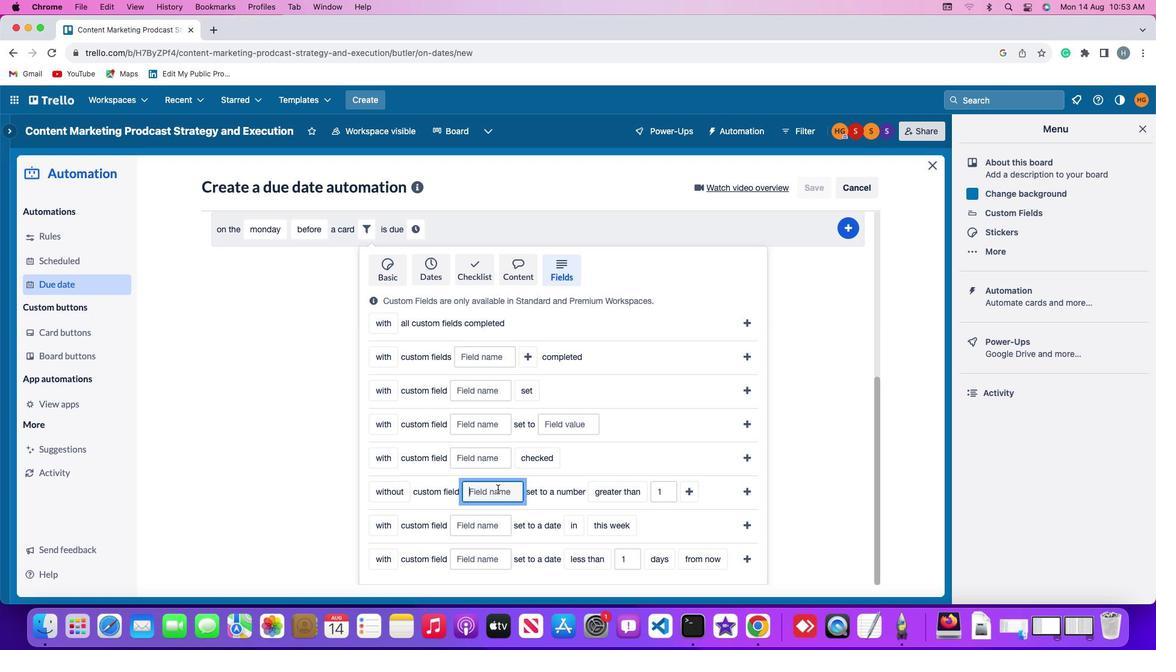 
Action: Key pressed Key.shift'R''e''s''u''m''e'
Screenshot: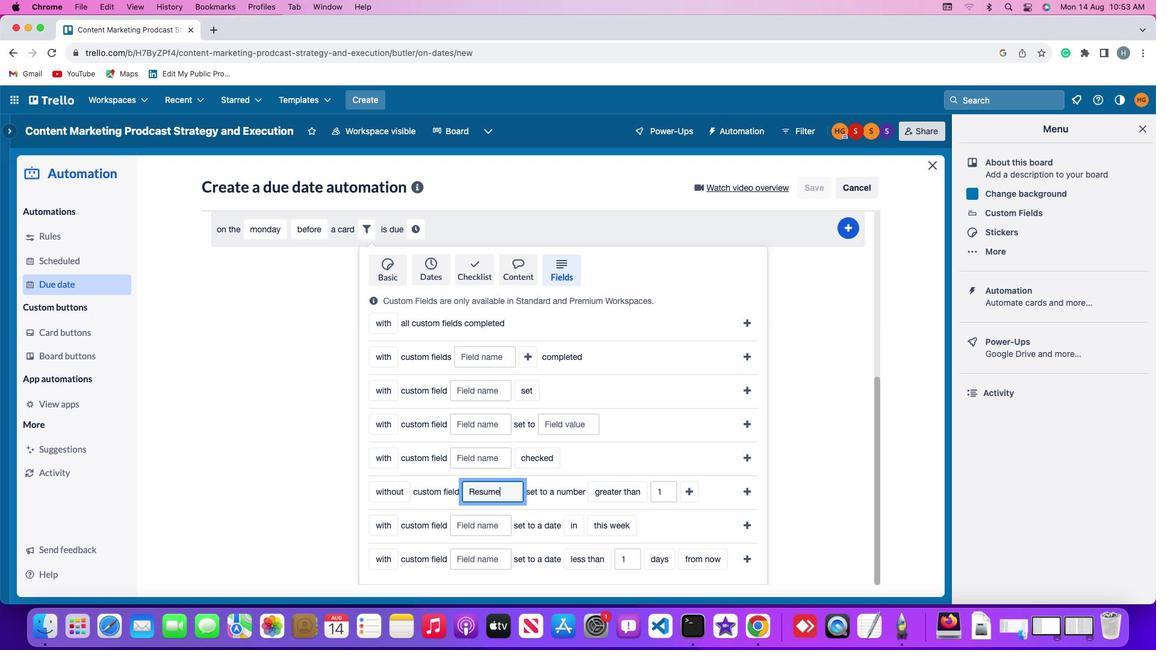 
Action: Mouse moved to (606, 490)
Screenshot: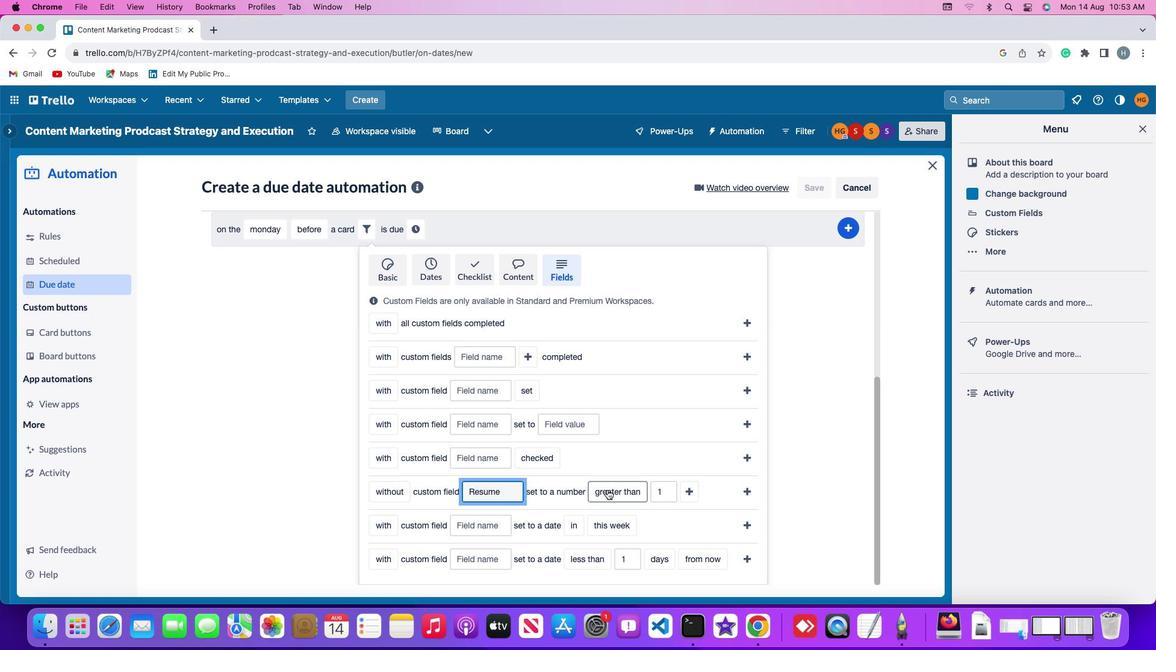 
Action: Mouse pressed left at (606, 490)
Screenshot: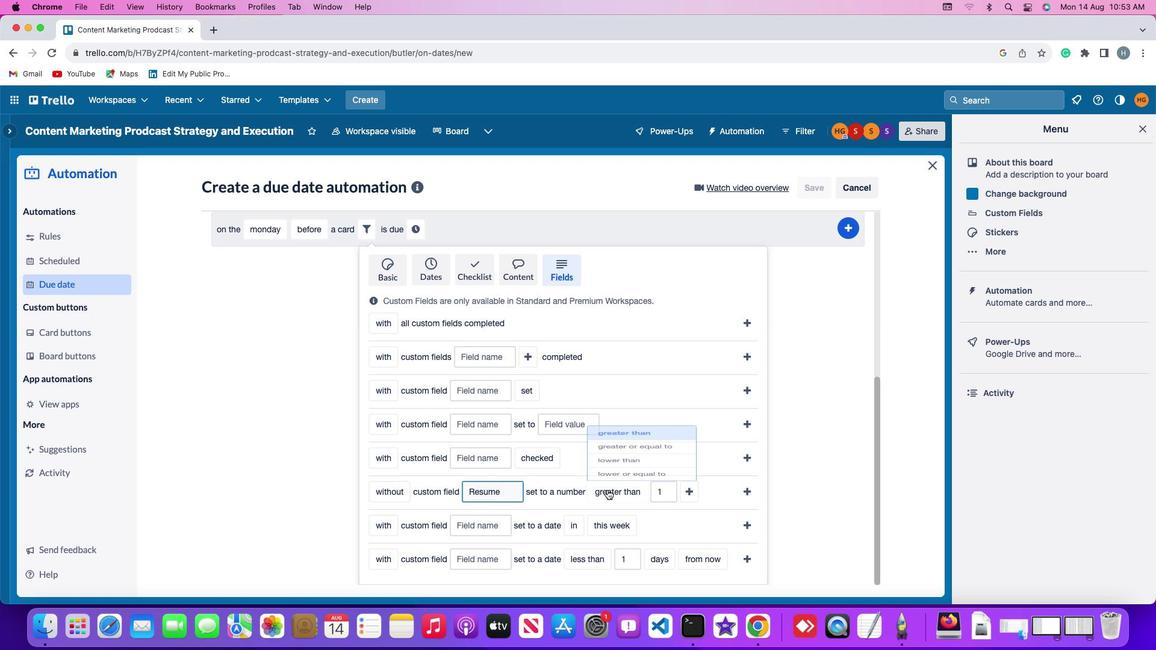 
Action: Mouse moved to (624, 443)
Screenshot: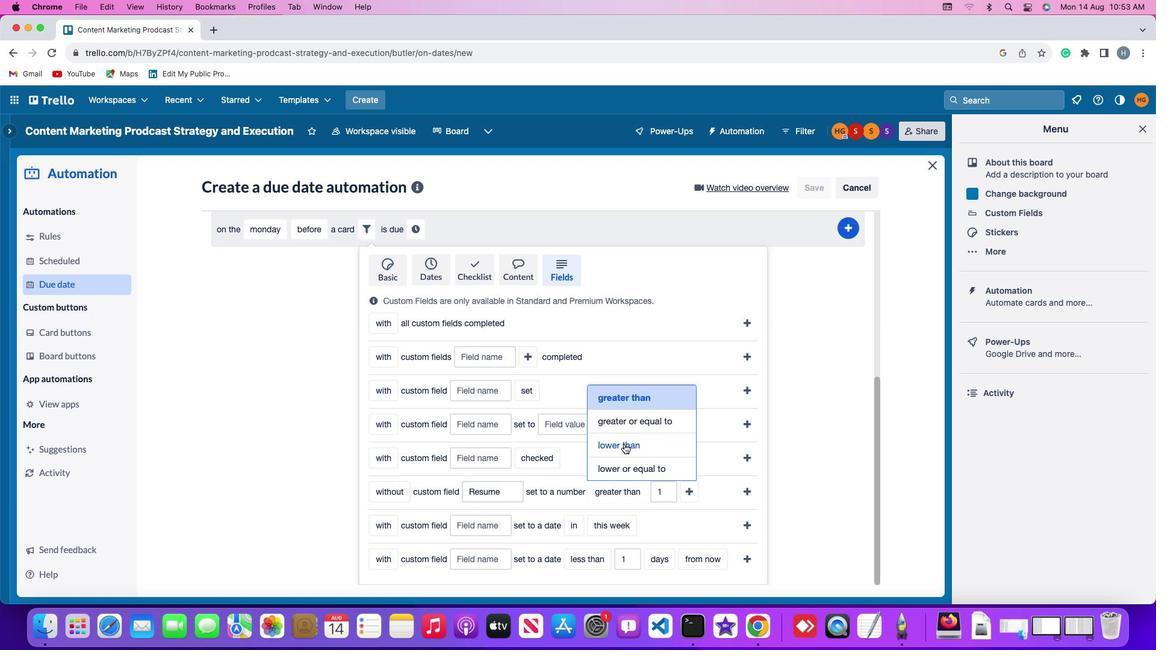 
Action: Mouse pressed left at (624, 443)
Screenshot: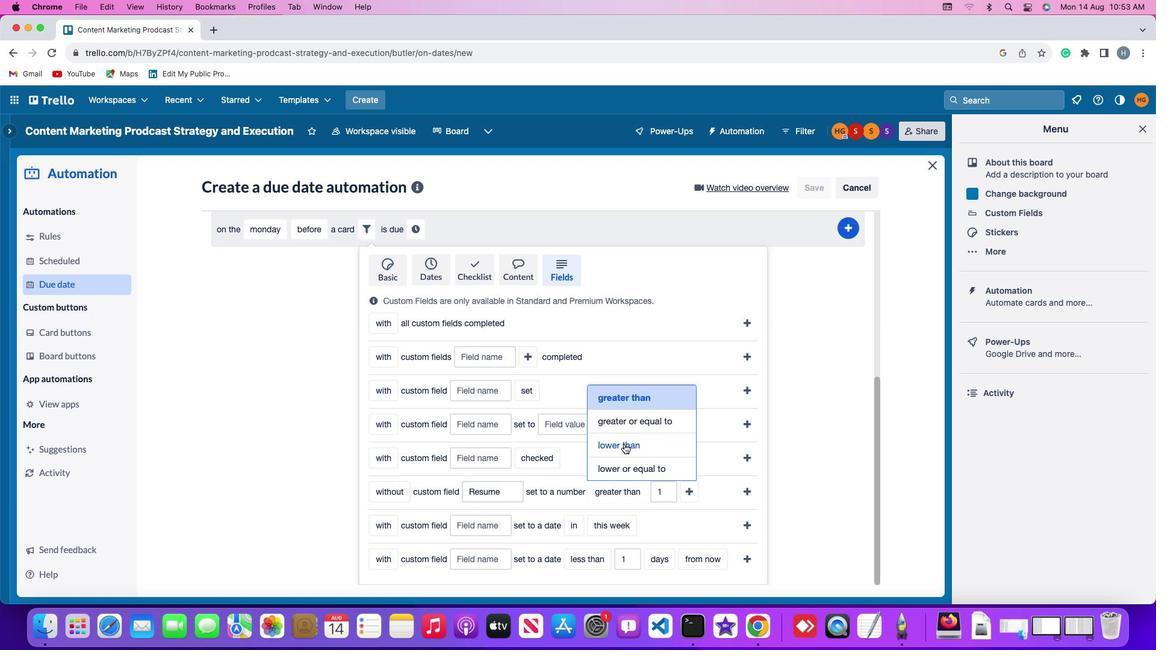 
Action: Mouse moved to (659, 488)
Screenshot: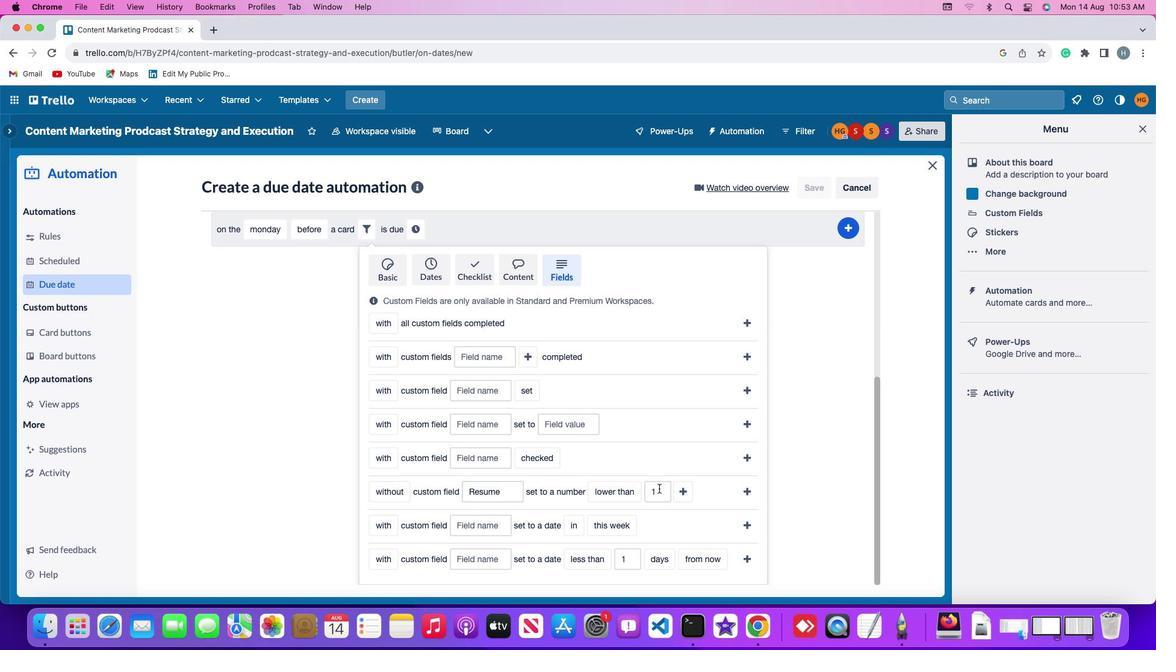 
Action: Mouse pressed left at (659, 488)
Screenshot: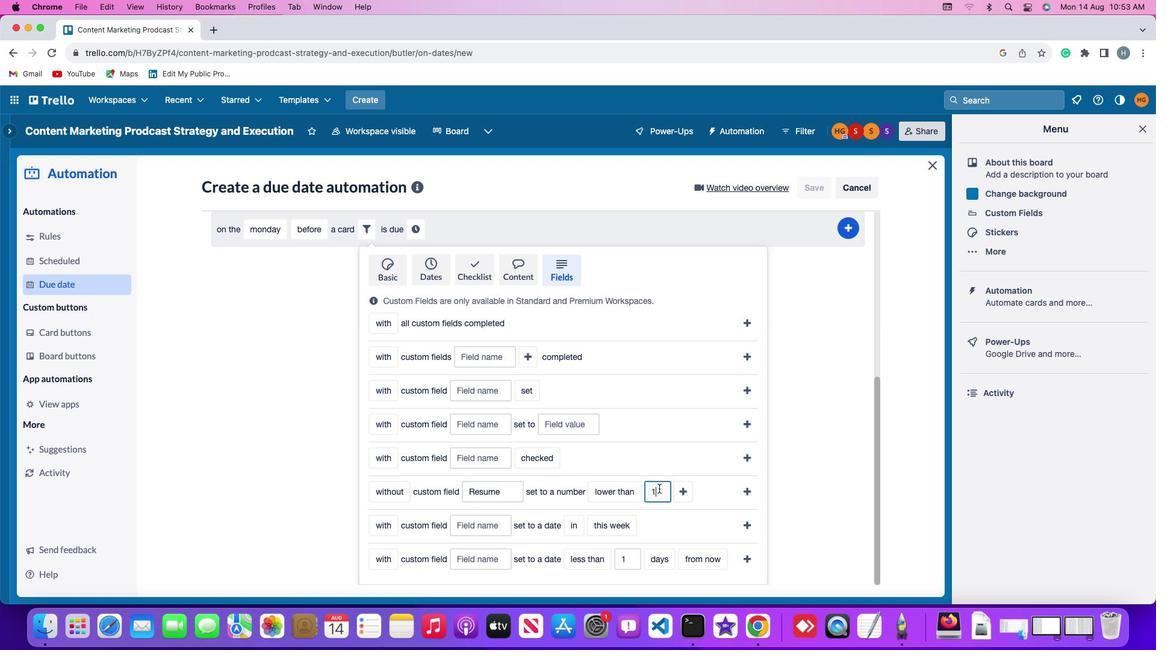
Action: Key pressed Key.backspace'1'
Screenshot: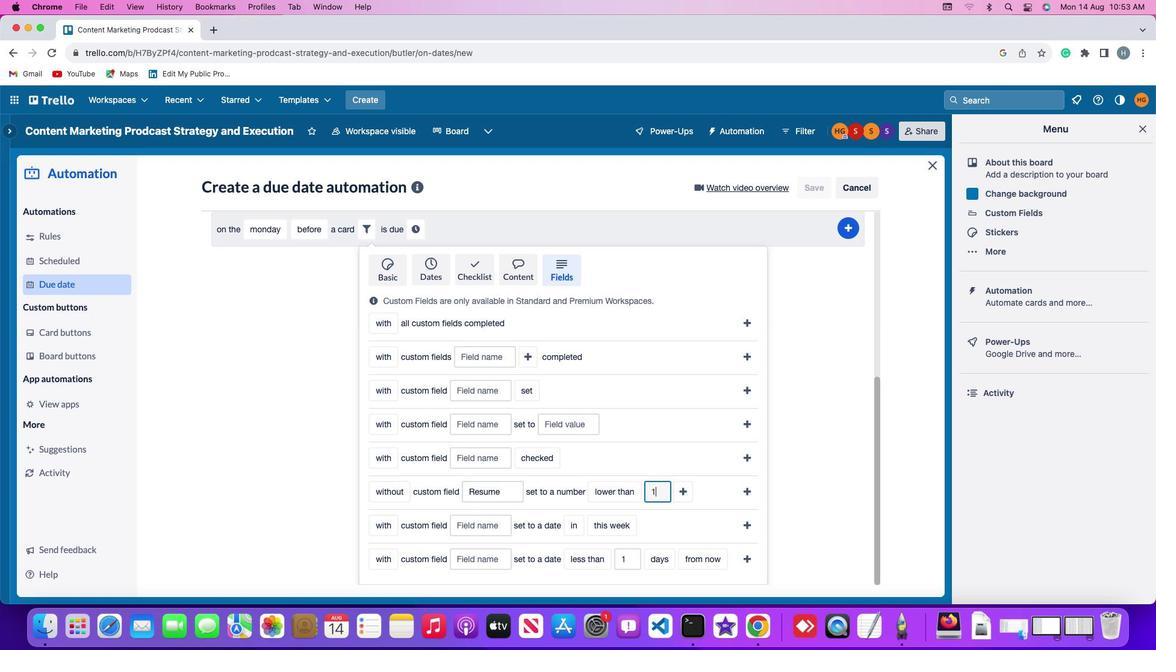 
Action: Mouse moved to (670, 487)
Screenshot: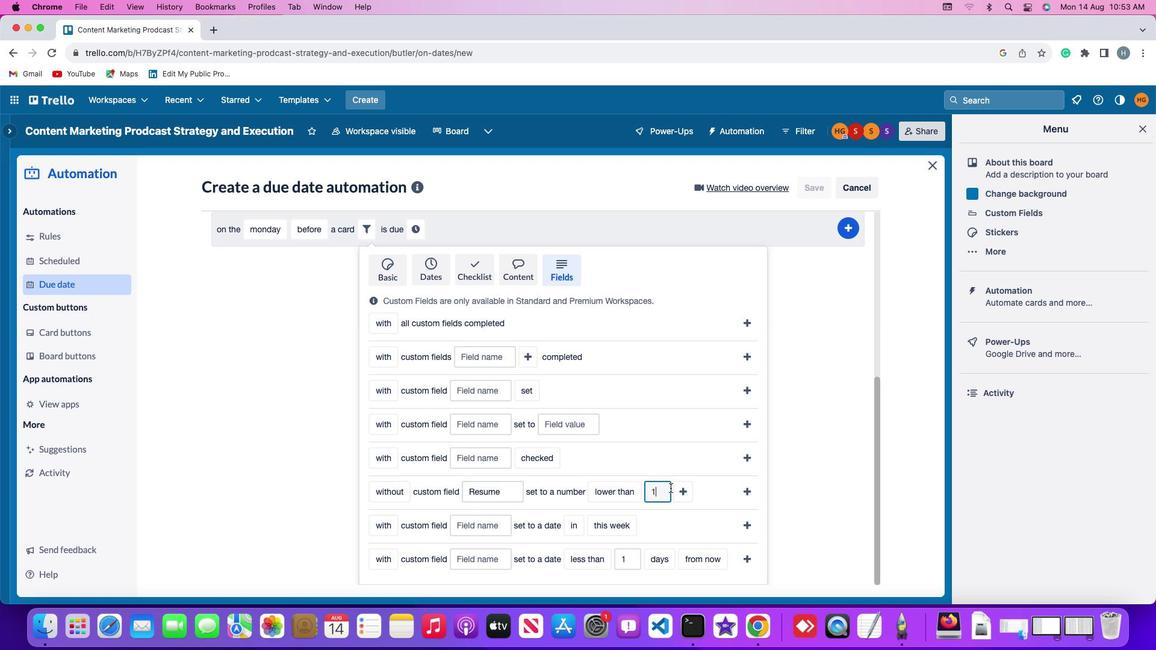 
Action: Mouse pressed left at (670, 487)
Screenshot: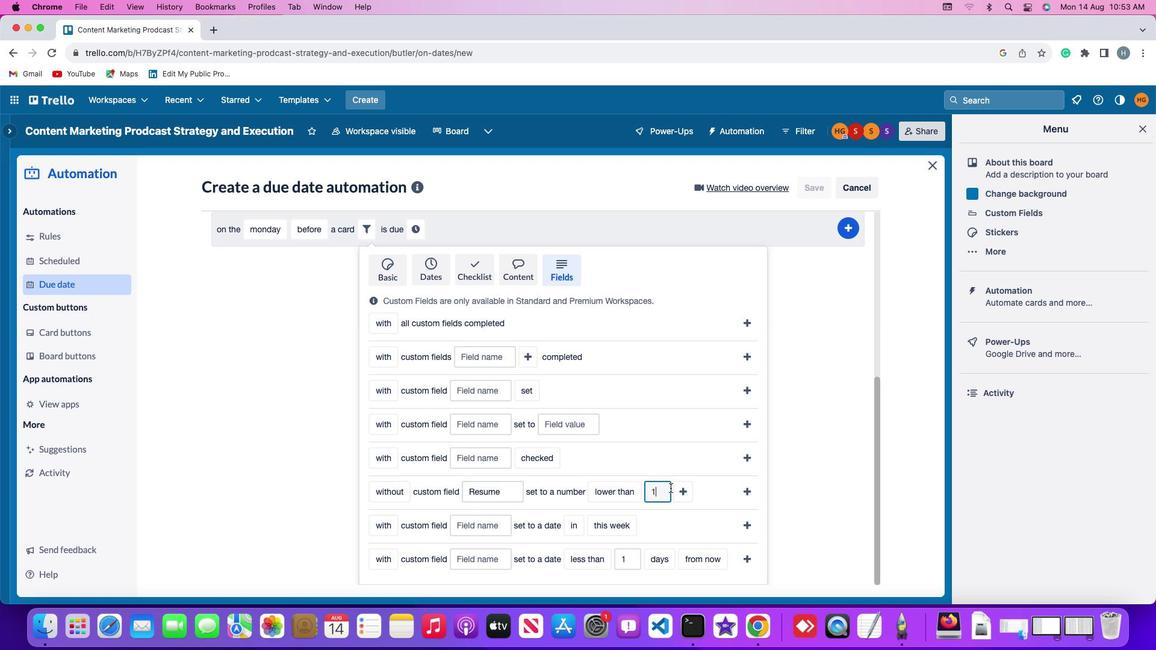 
Action: Mouse moved to (676, 489)
Screenshot: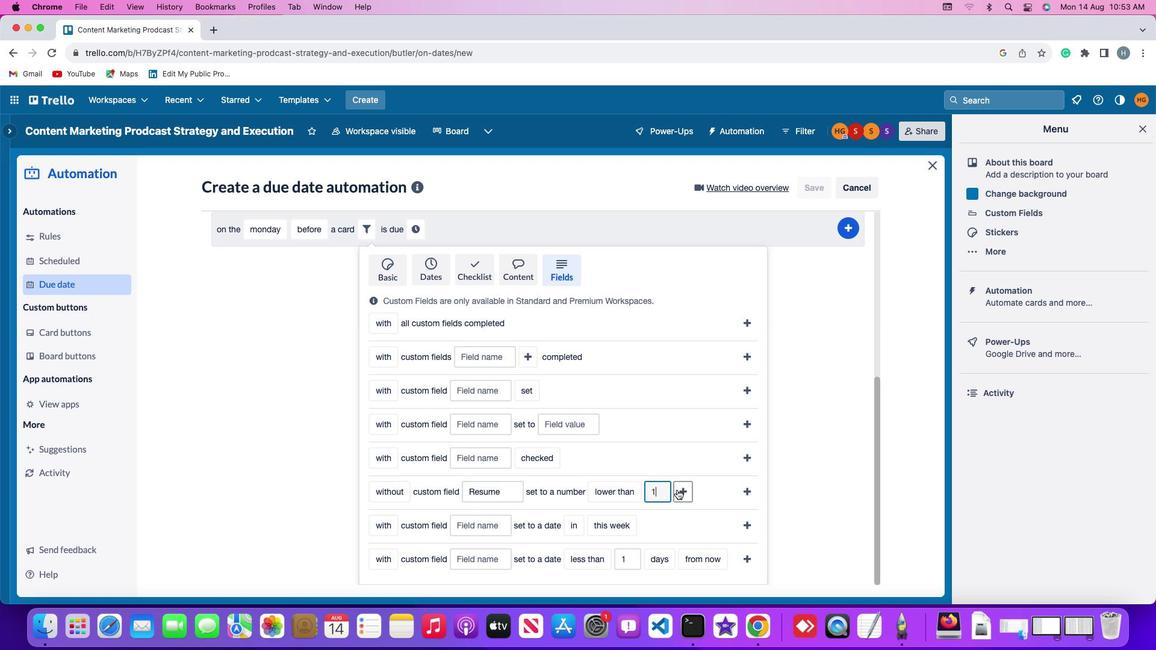 
Action: Mouse pressed left at (676, 489)
Screenshot: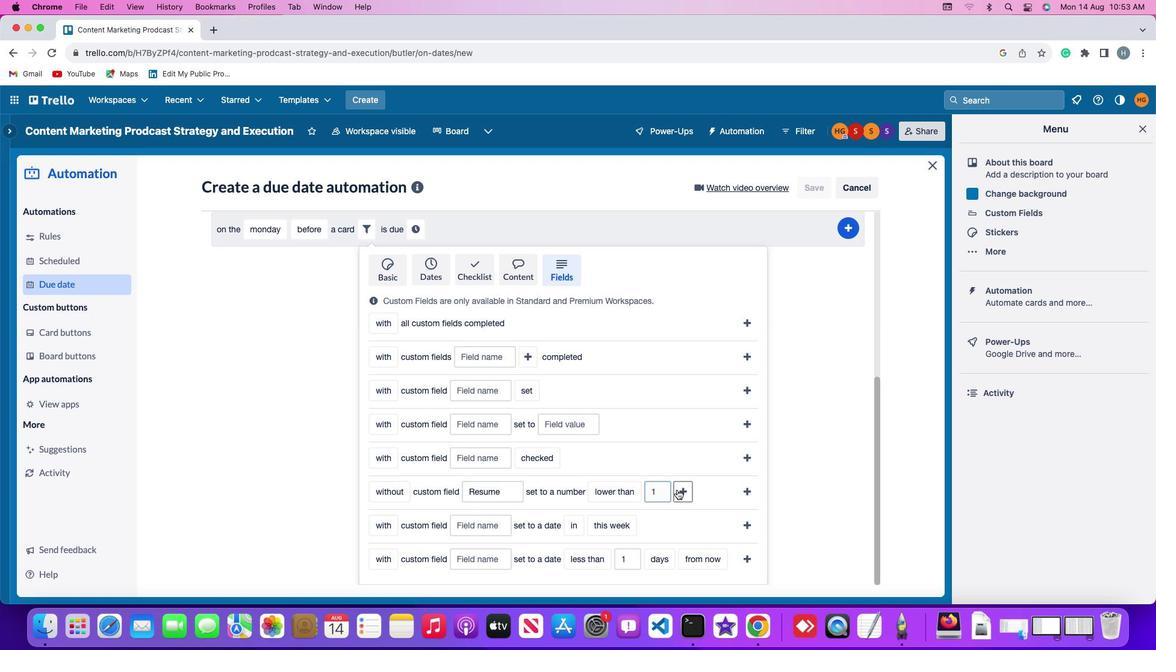 
Action: Mouse moved to (734, 494)
Screenshot: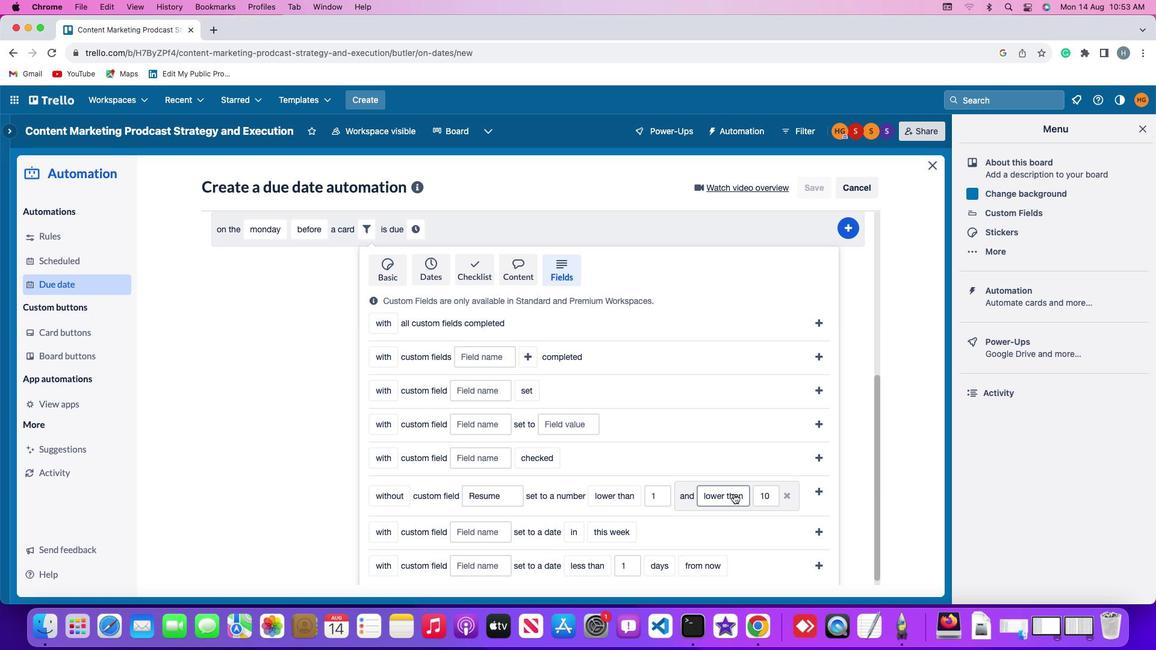 
Action: Mouse pressed left at (734, 494)
Screenshot: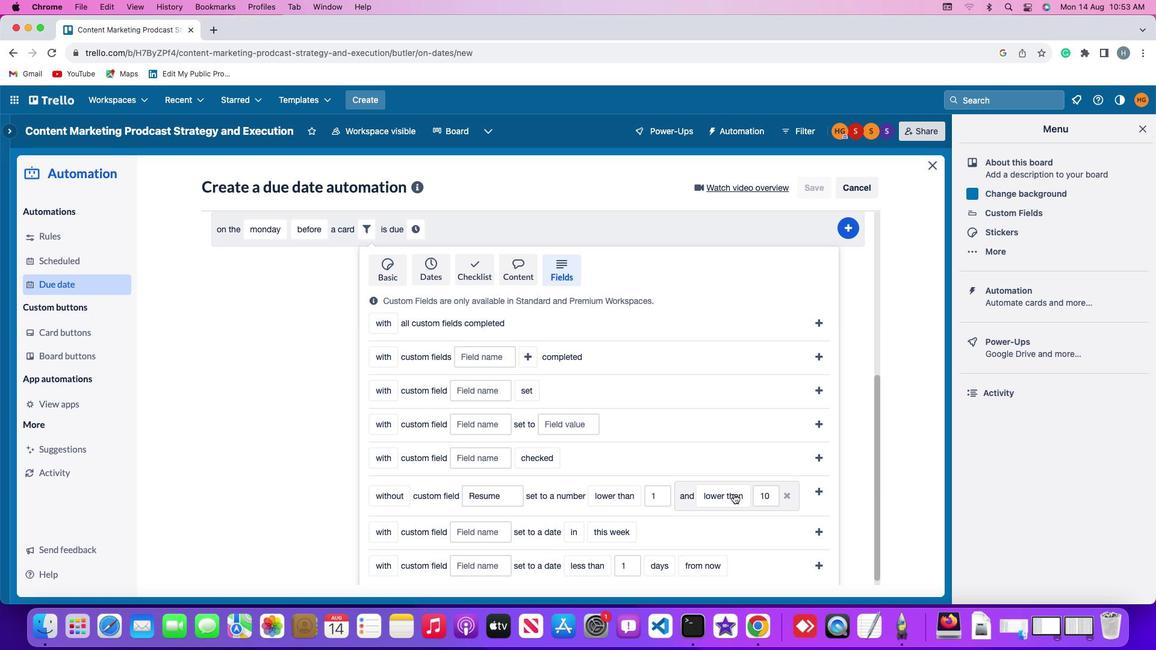 
Action: Mouse moved to (741, 406)
Screenshot: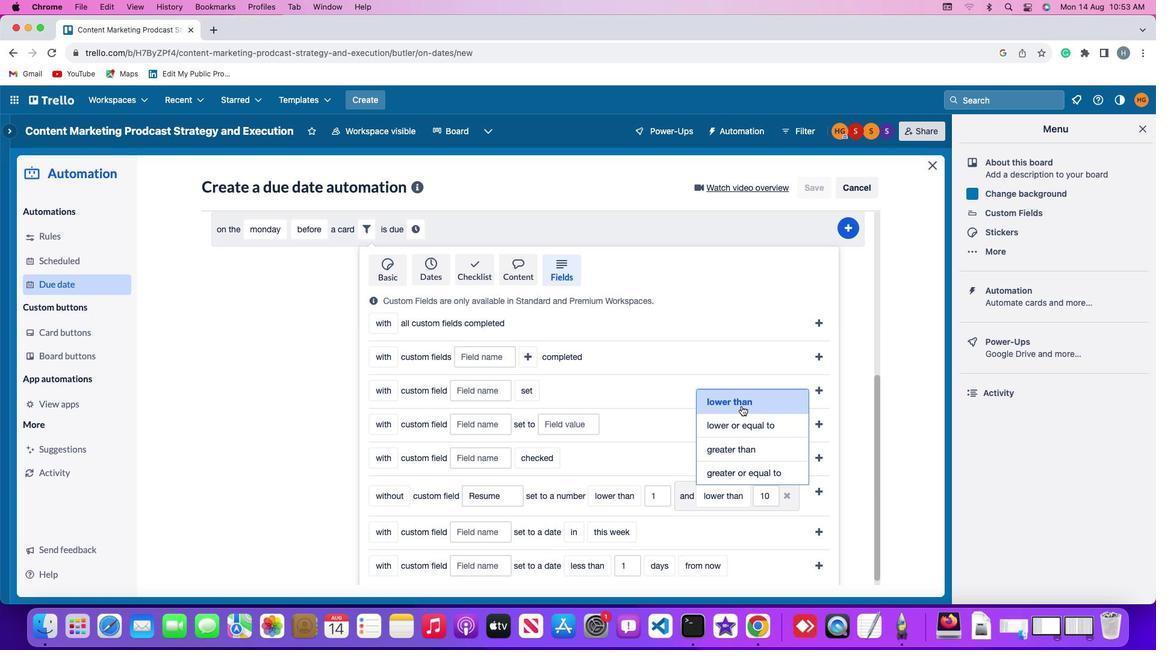 
Action: Mouse pressed left at (741, 406)
Screenshot: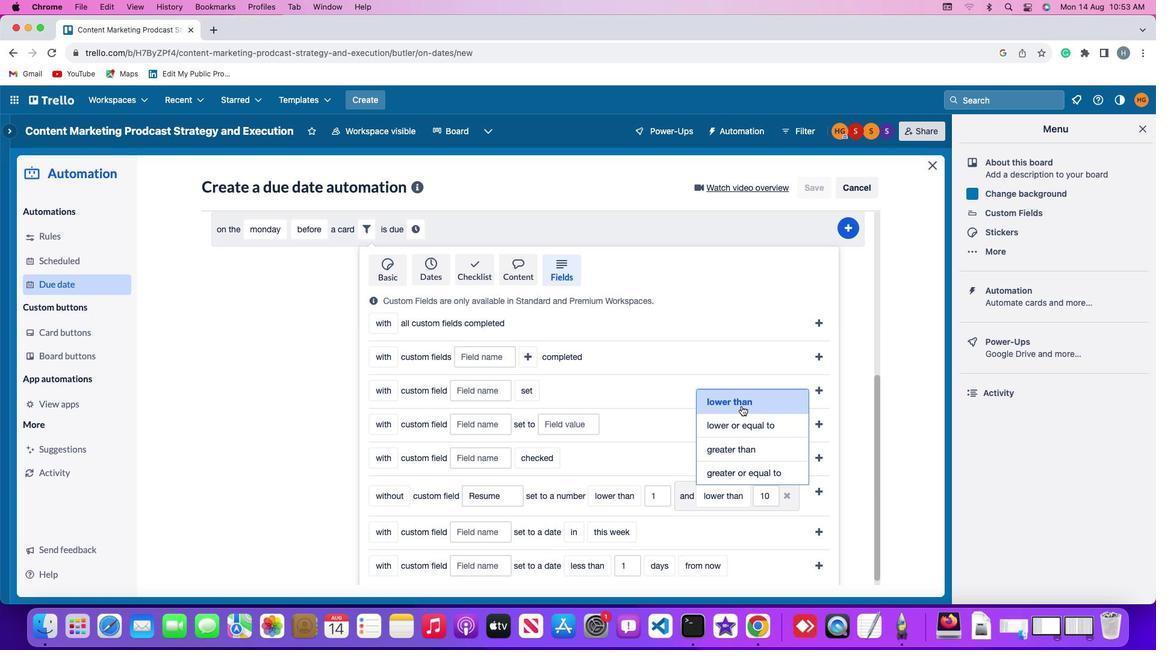 
Action: Mouse moved to (776, 496)
Screenshot: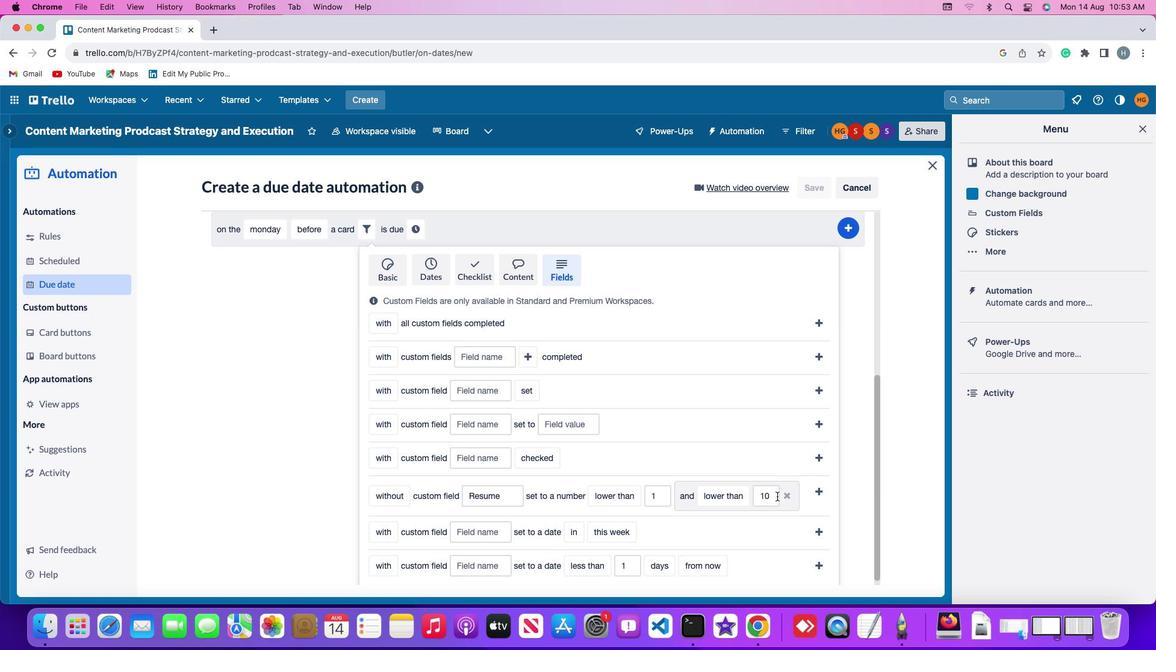 
Action: Mouse pressed left at (776, 496)
Screenshot: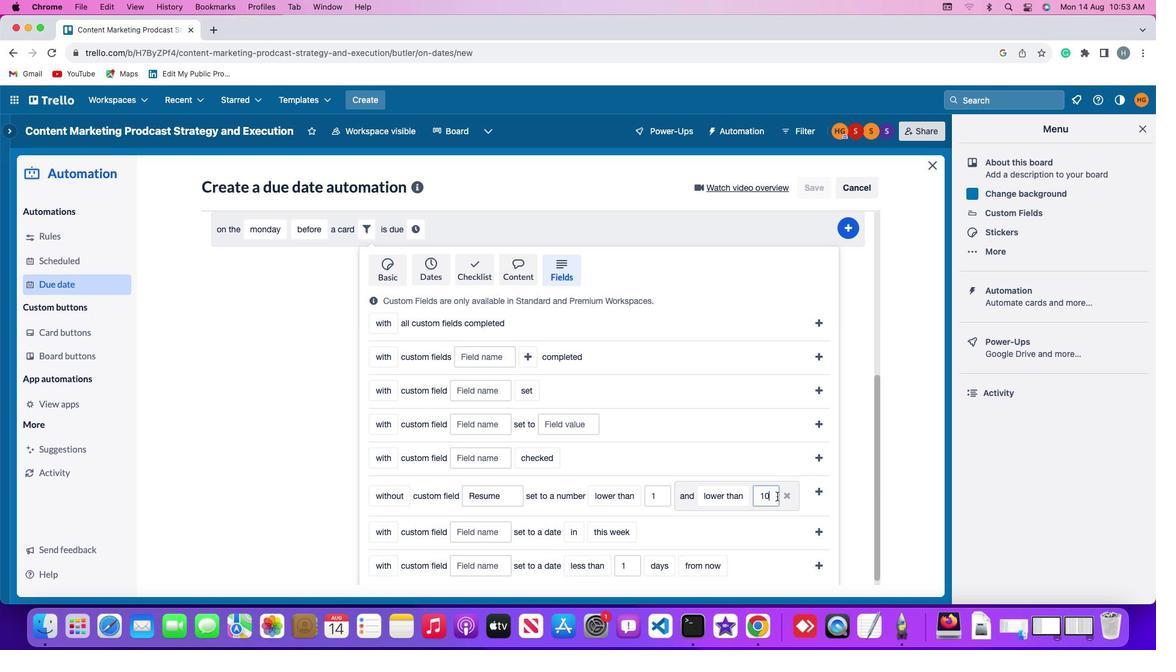 
Action: Key pressed Key.backspaceKey.backspace
Screenshot: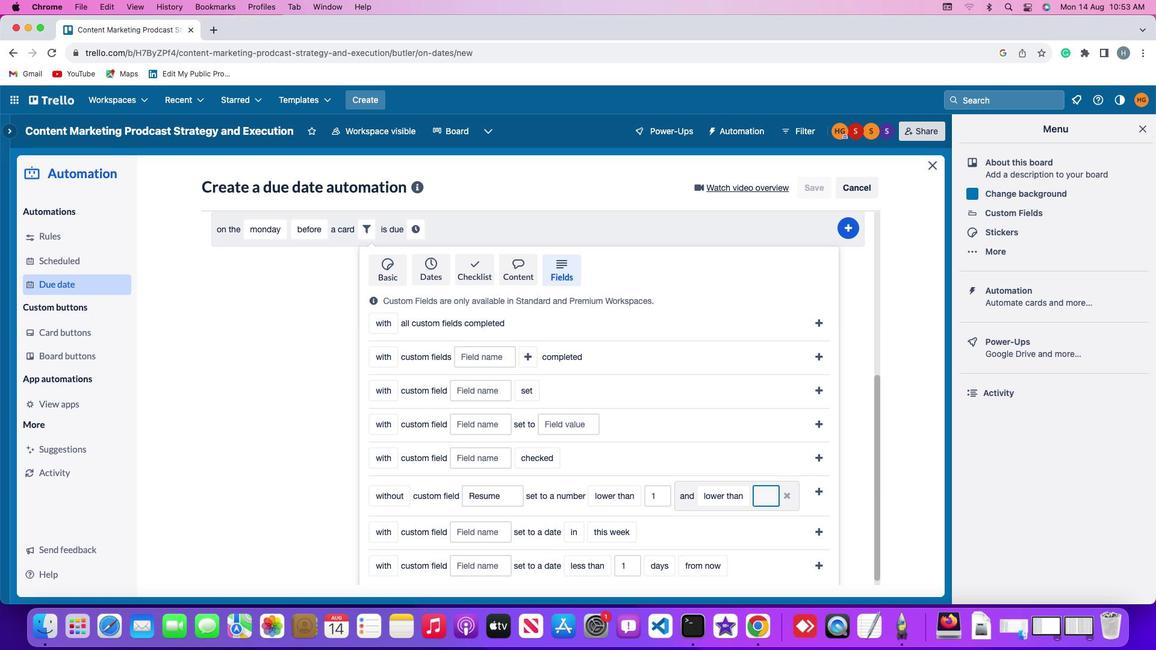 
Action: Mouse moved to (776, 496)
Screenshot: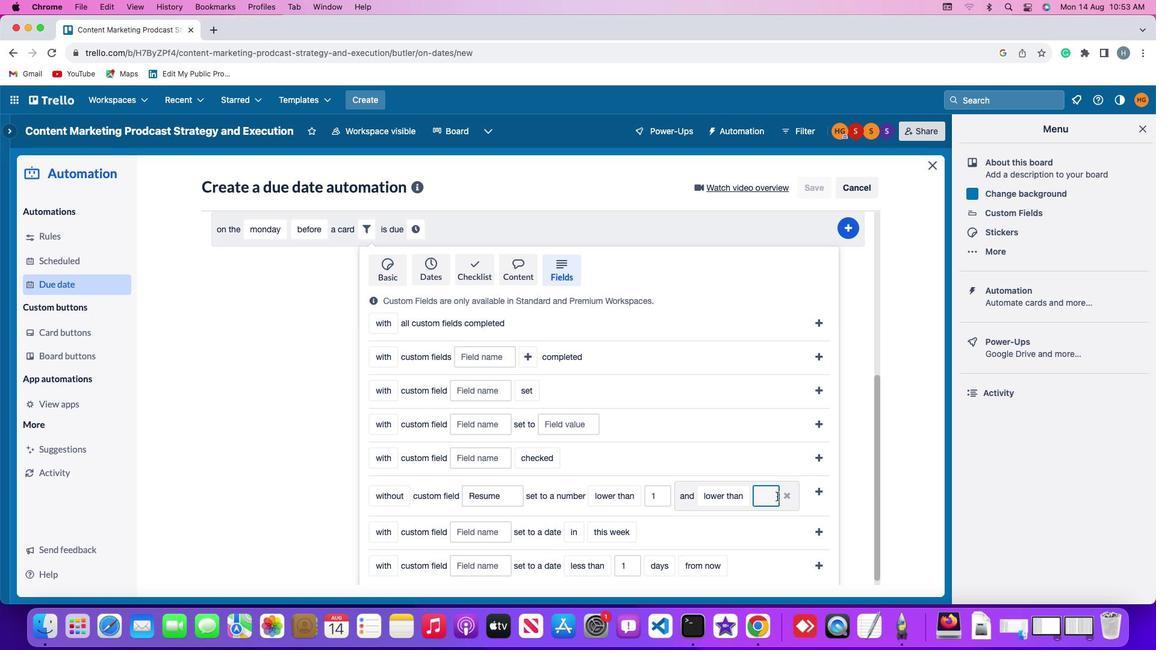 
Action: Key pressed '1''0'
Screenshot: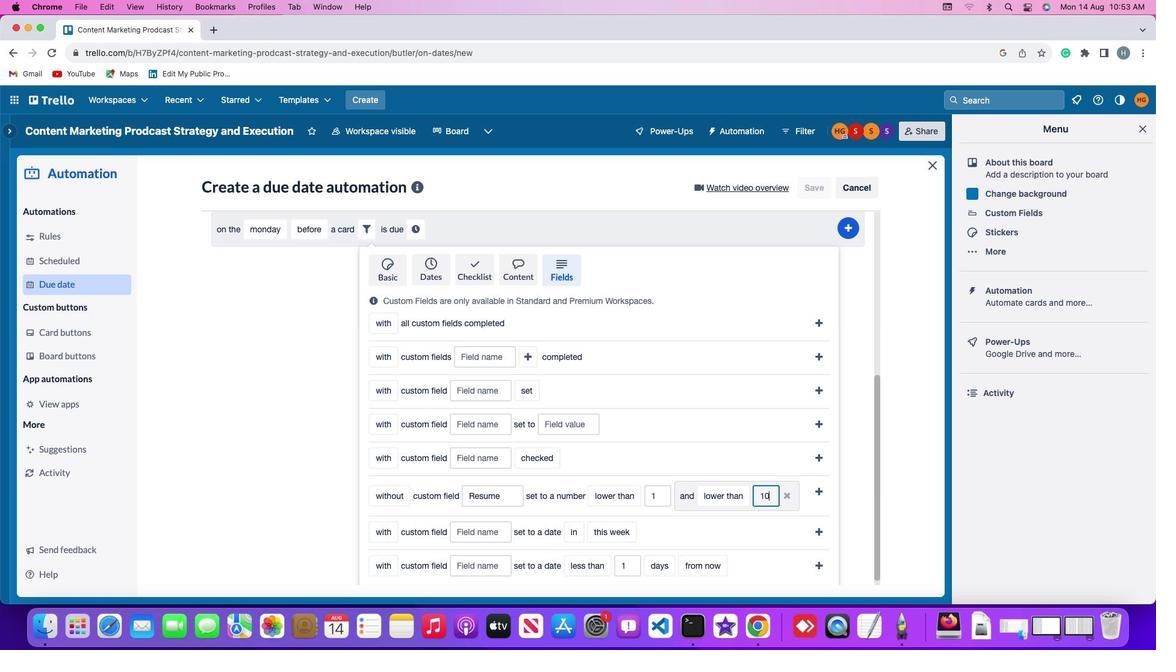 
Action: Mouse moved to (815, 491)
Screenshot: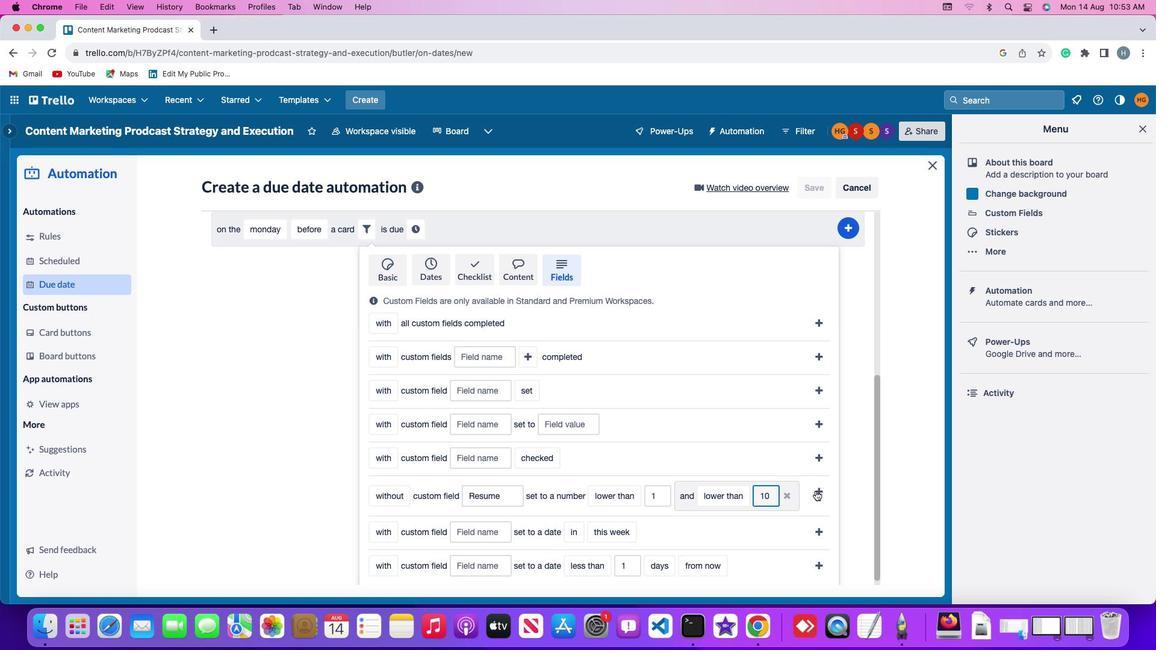 
Action: Mouse pressed left at (815, 491)
Screenshot: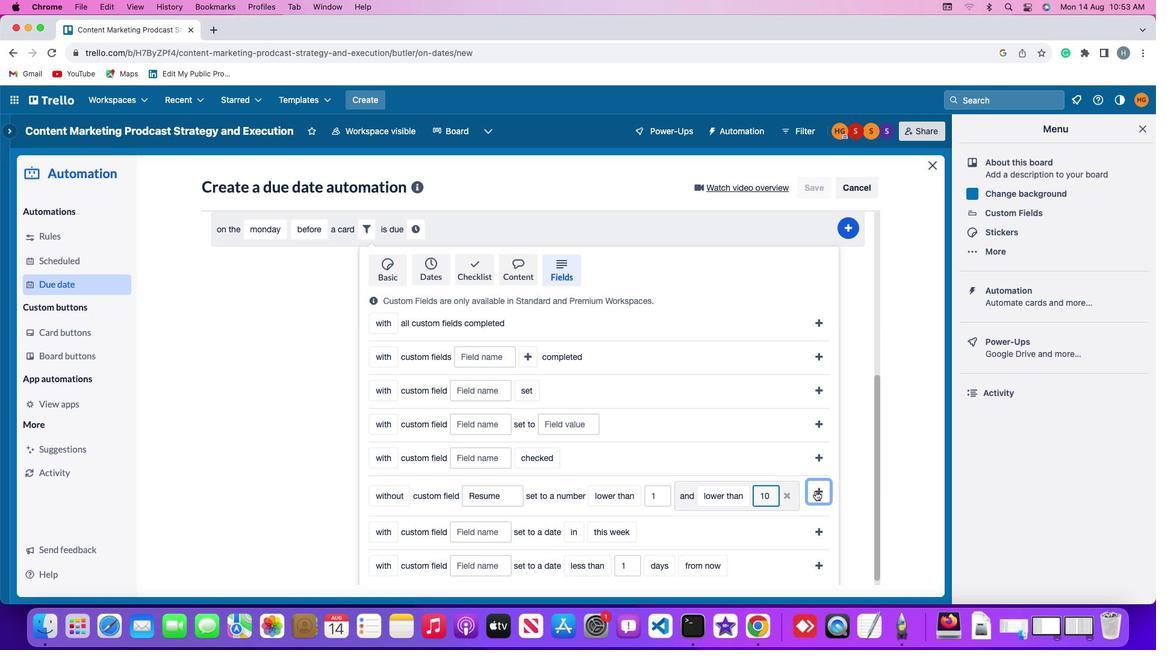 
Action: Mouse moved to (745, 522)
Screenshot: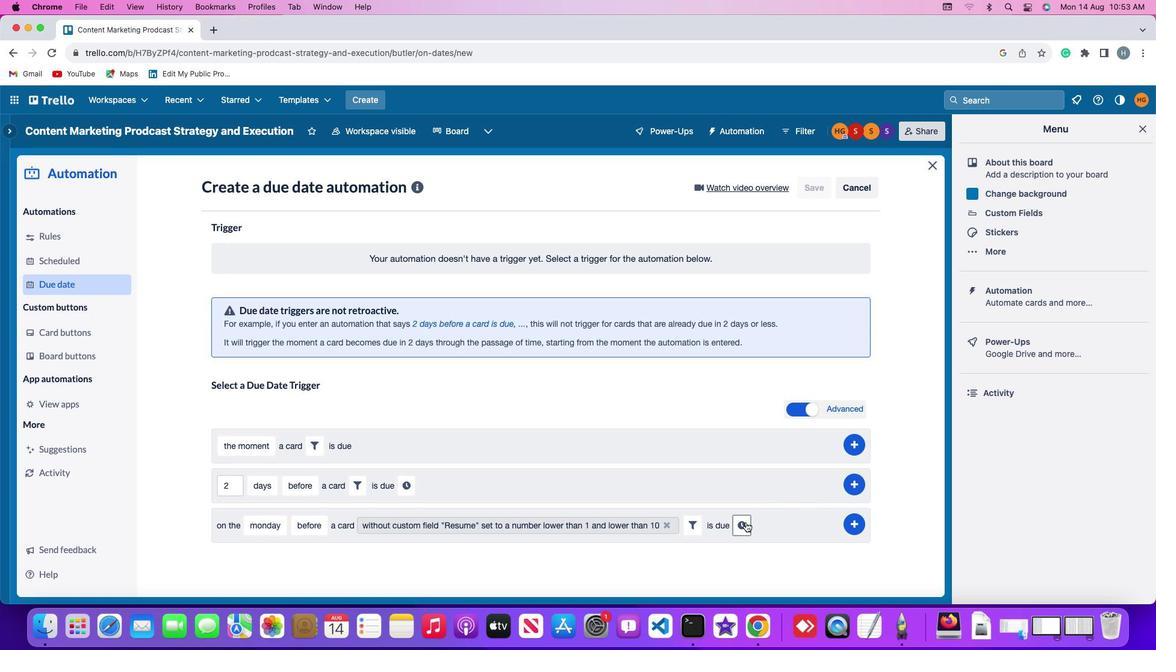 
Action: Mouse pressed left at (745, 522)
Screenshot: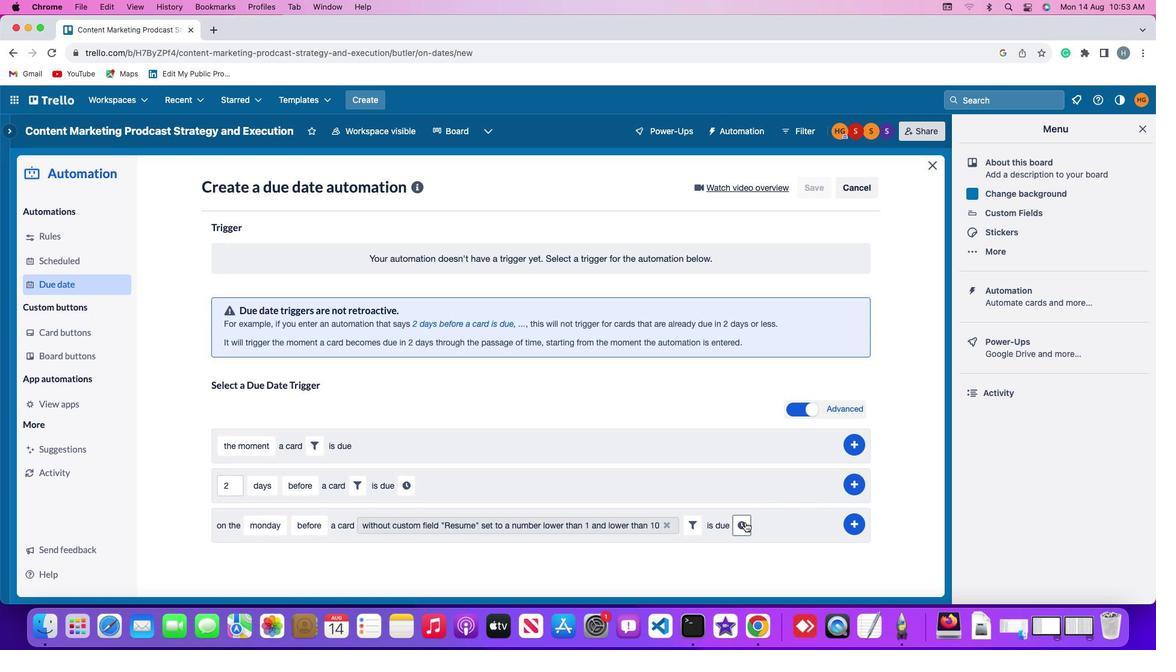 
Action: Mouse moved to (252, 555)
Screenshot: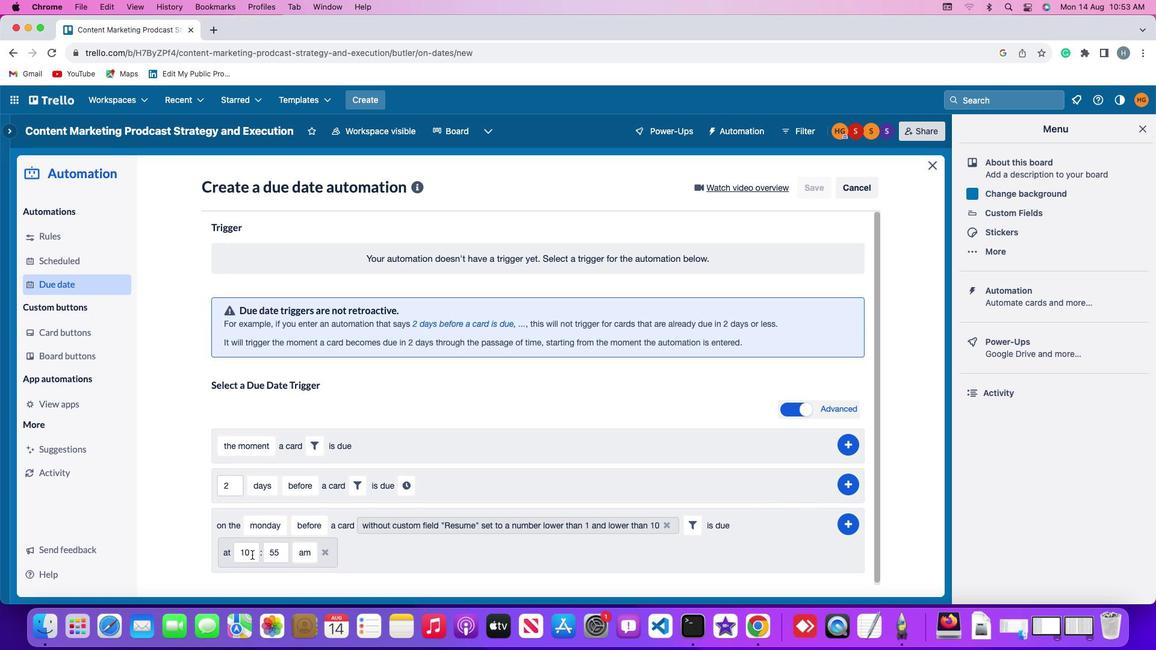 
Action: Mouse pressed left at (252, 555)
Screenshot: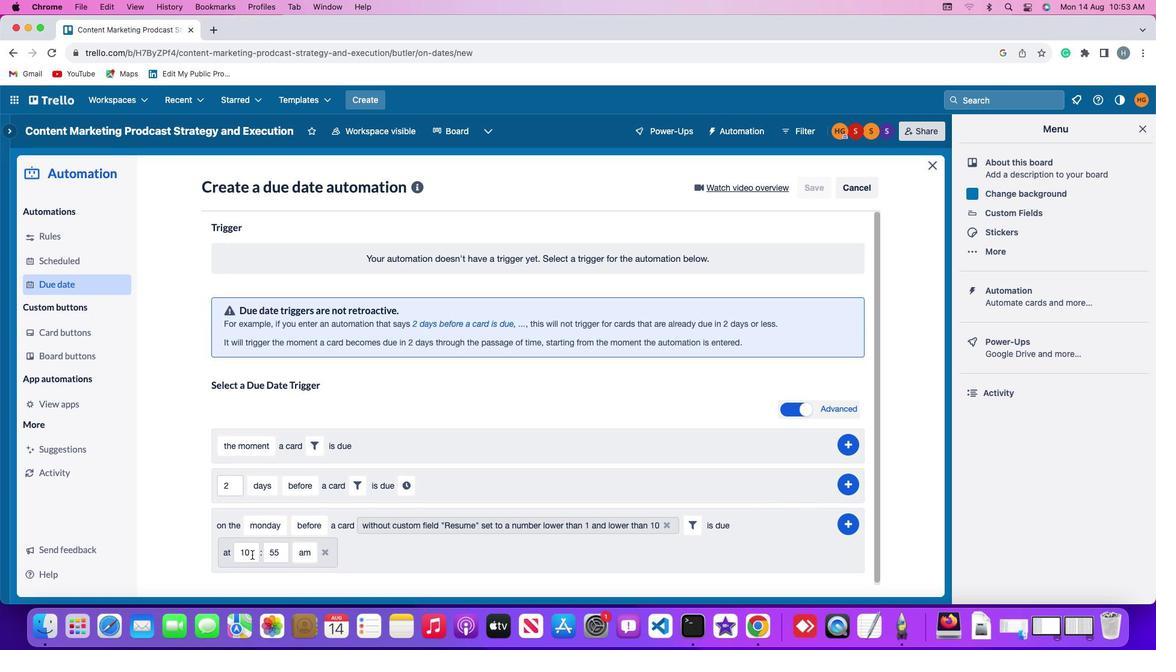 
Action: Key pressed Key.backspaceKey.backspace
Screenshot: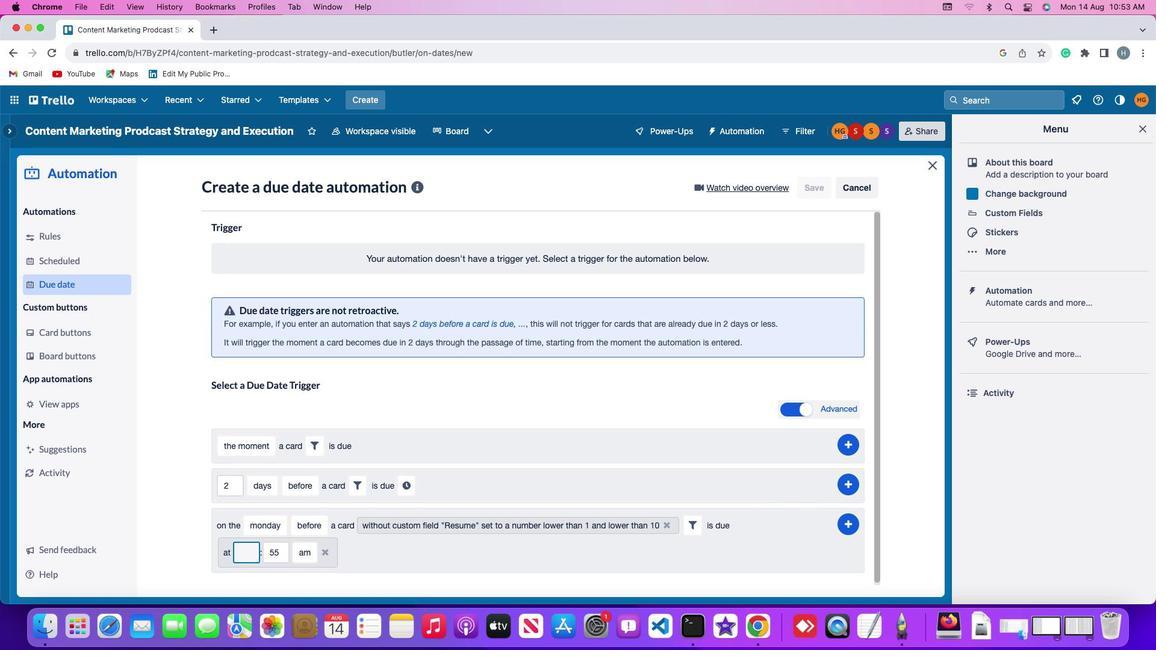 
Action: Mouse moved to (252, 555)
Screenshot: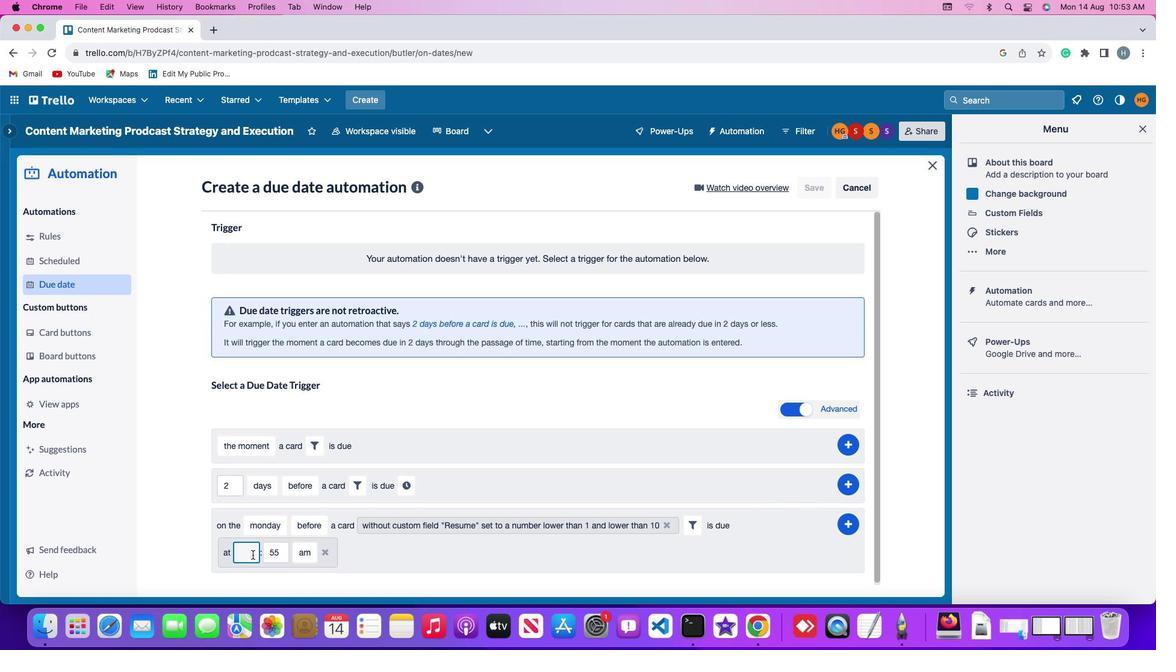 
Action: Key pressed '1''1'
Screenshot: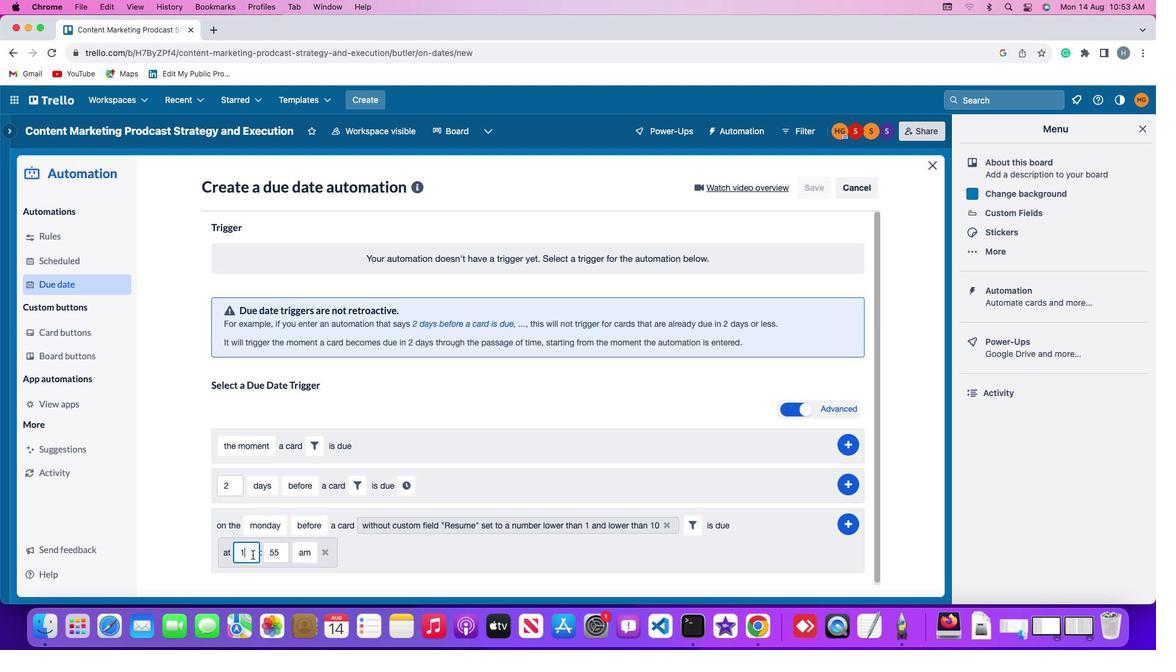 
Action: Mouse moved to (281, 552)
Screenshot: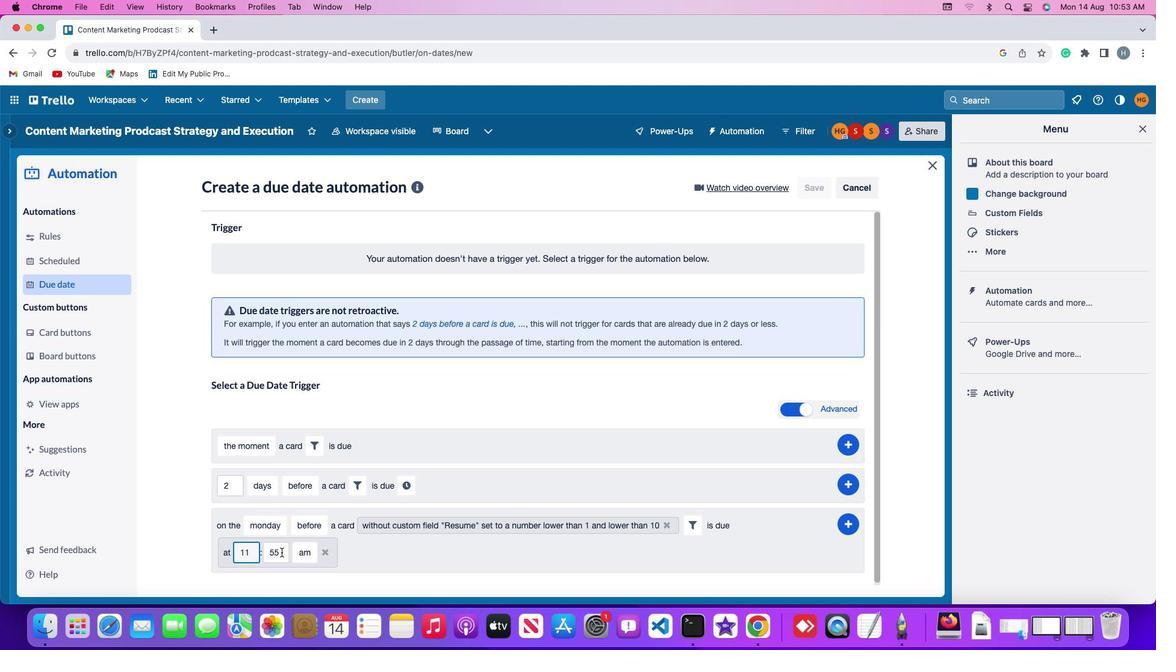 
Action: Mouse pressed left at (281, 552)
Screenshot: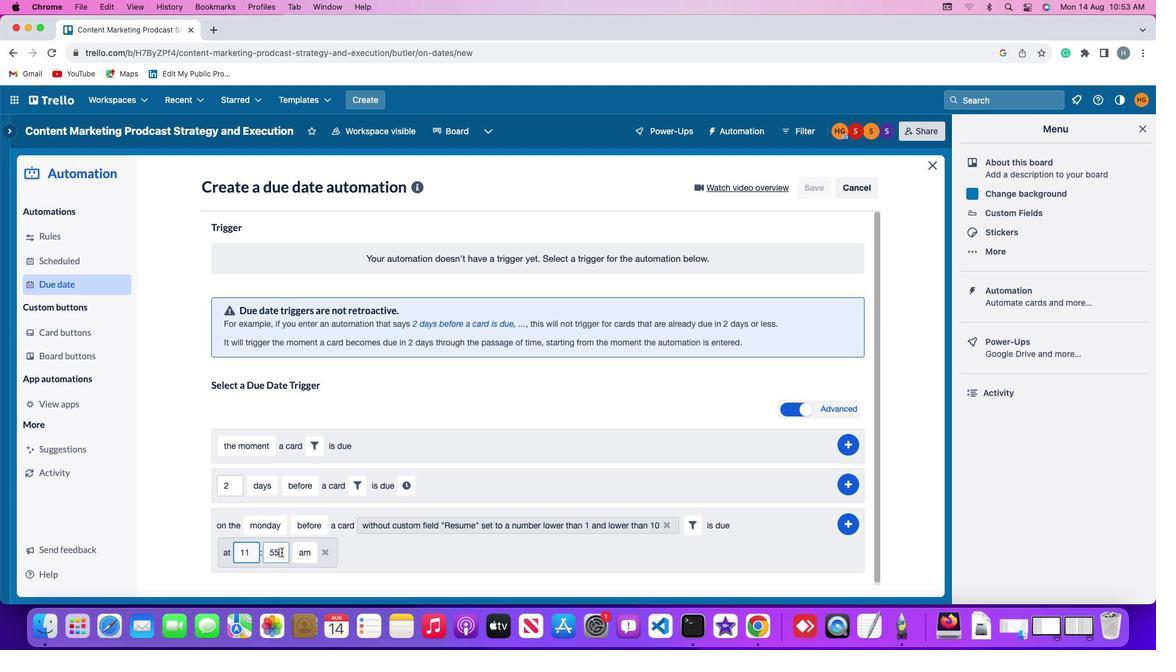 
Action: Key pressed Key.backspaceKey.backspace'0''0'
Screenshot: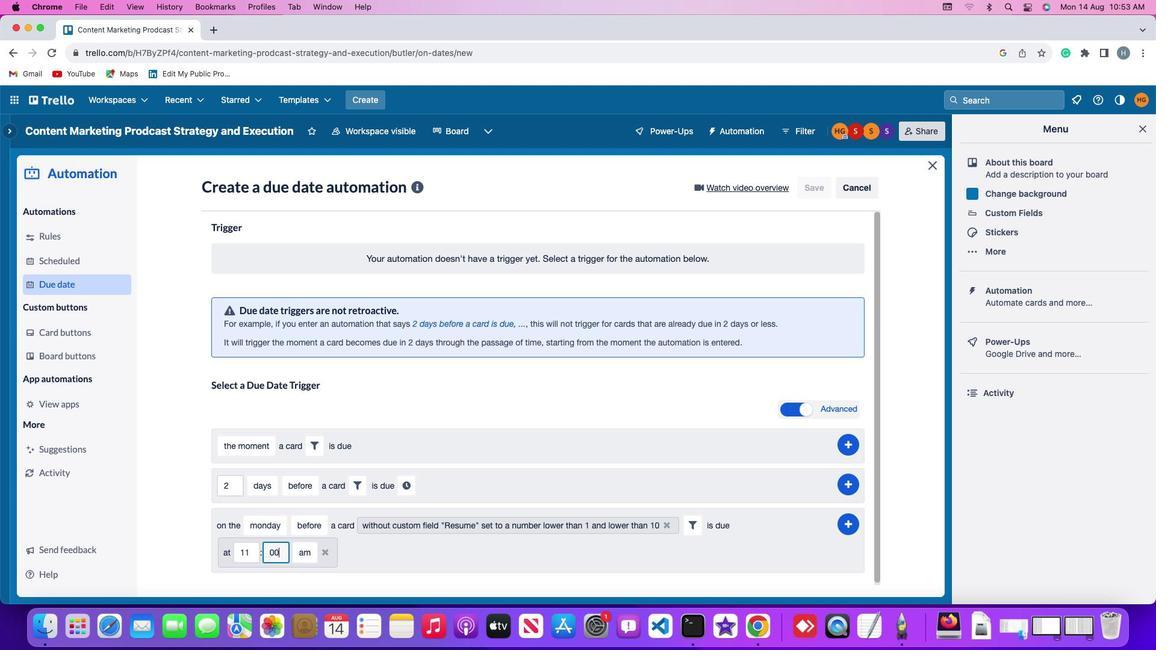 
Action: Mouse moved to (302, 550)
Screenshot: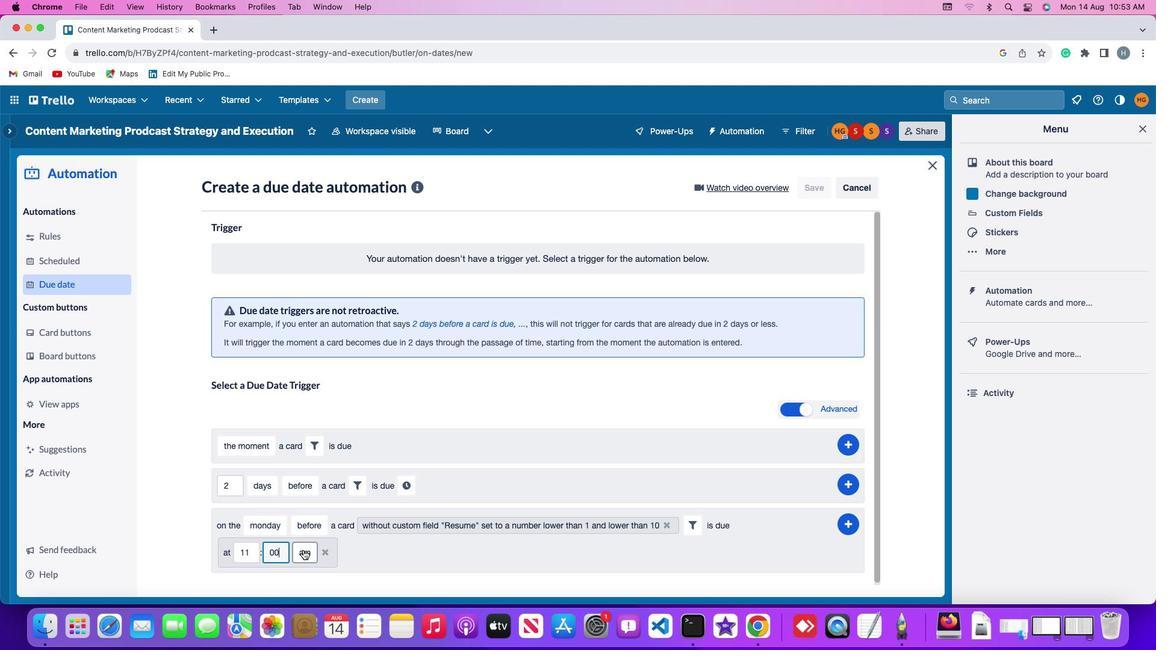
Action: Mouse pressed left at (302, 550)
Screenshot: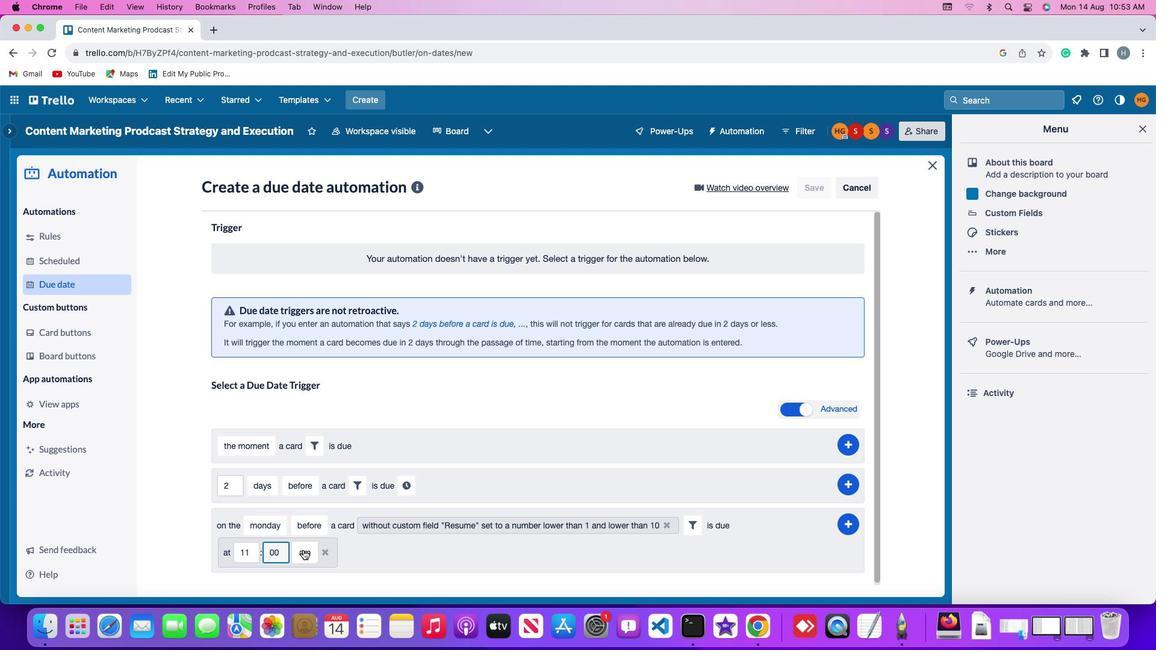 
Action: Mouse moved to (309, 509)
Screenshot: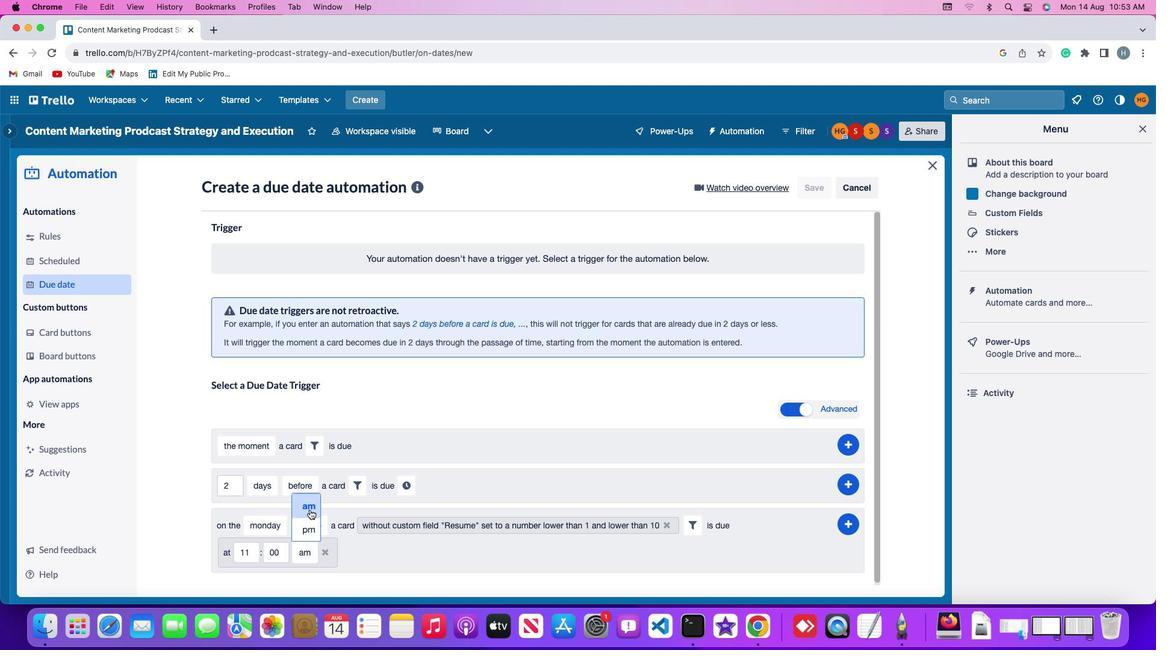 
Action: Mouse pressed left at (309, 509)
Screenshot: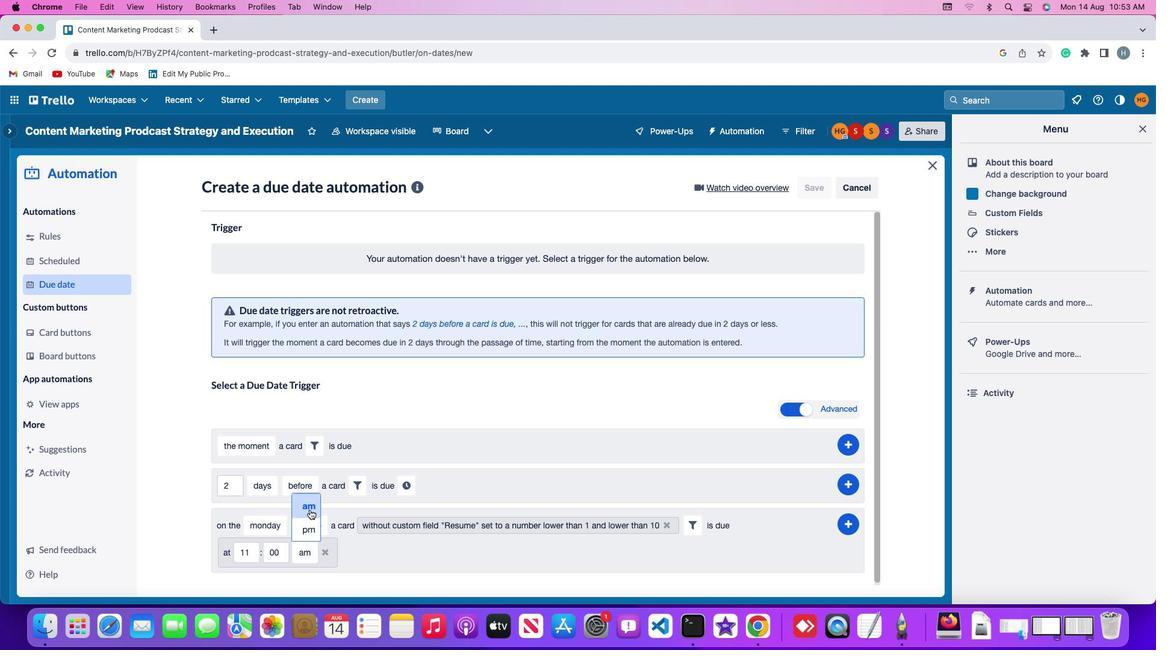
Action: Mouse moved to (849, 520)
Screenshot: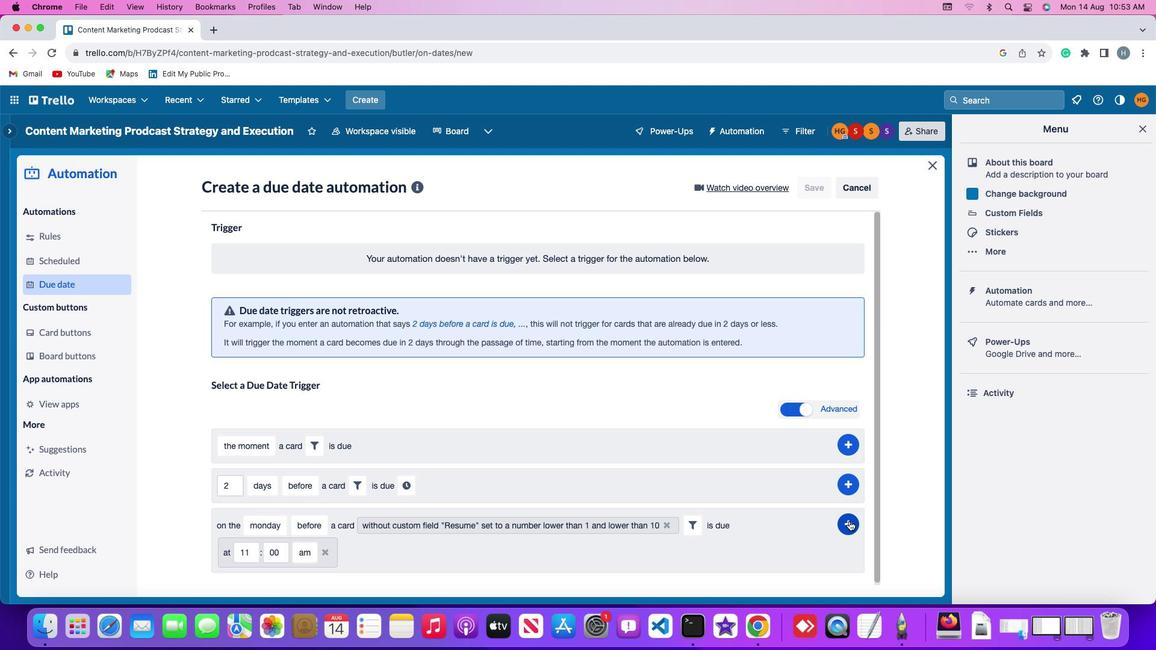 
Action: Mouse pressed left at (849, 520)
Screenshot: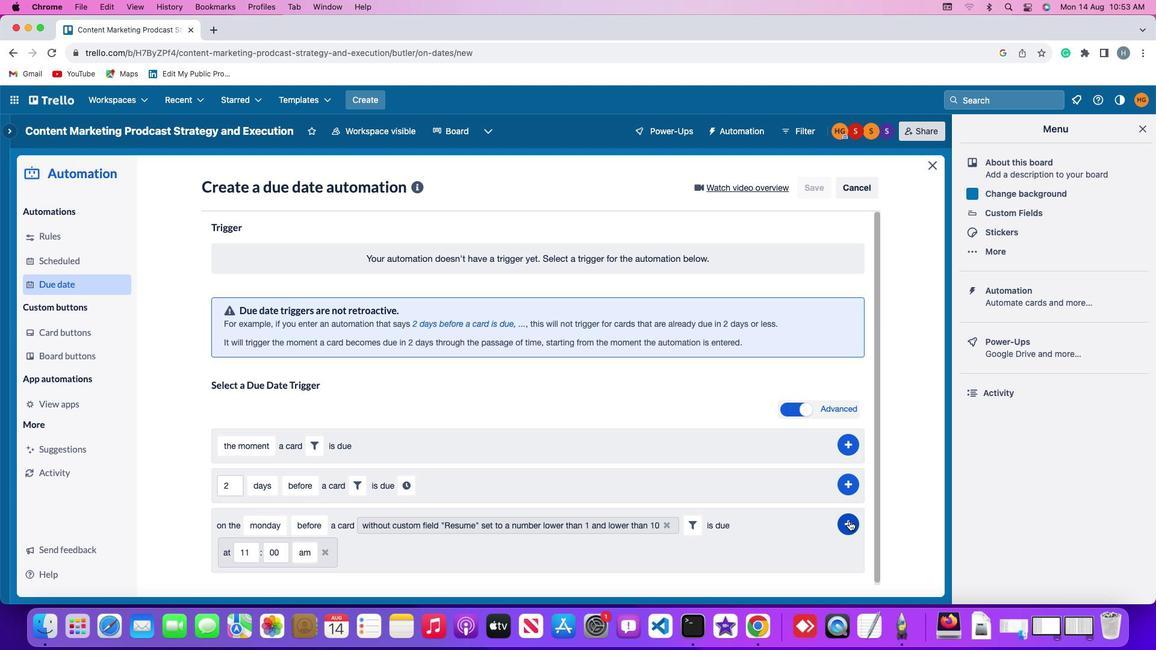 
Action: Mouse moved to (905, 382)
Screenshot: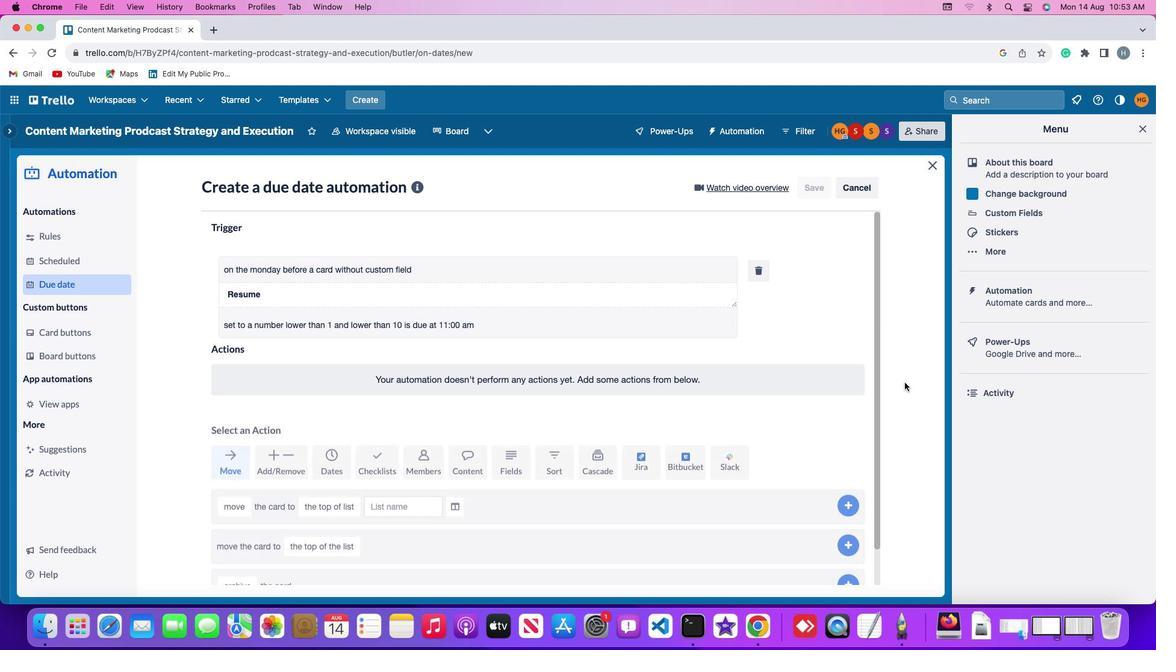 
